 Task: Add an event with the title Casual Performance Evaluation, date '2024/05/02', time 7:00 AM to 9:00 AM, logged in from the account softage.10@softage.netand send the event invitation to softage.3@softage.net and softage.4@softage.net. Set a reminder for the event 1 hour before
Action: Mouse moved to (84, 123)
Screenshot: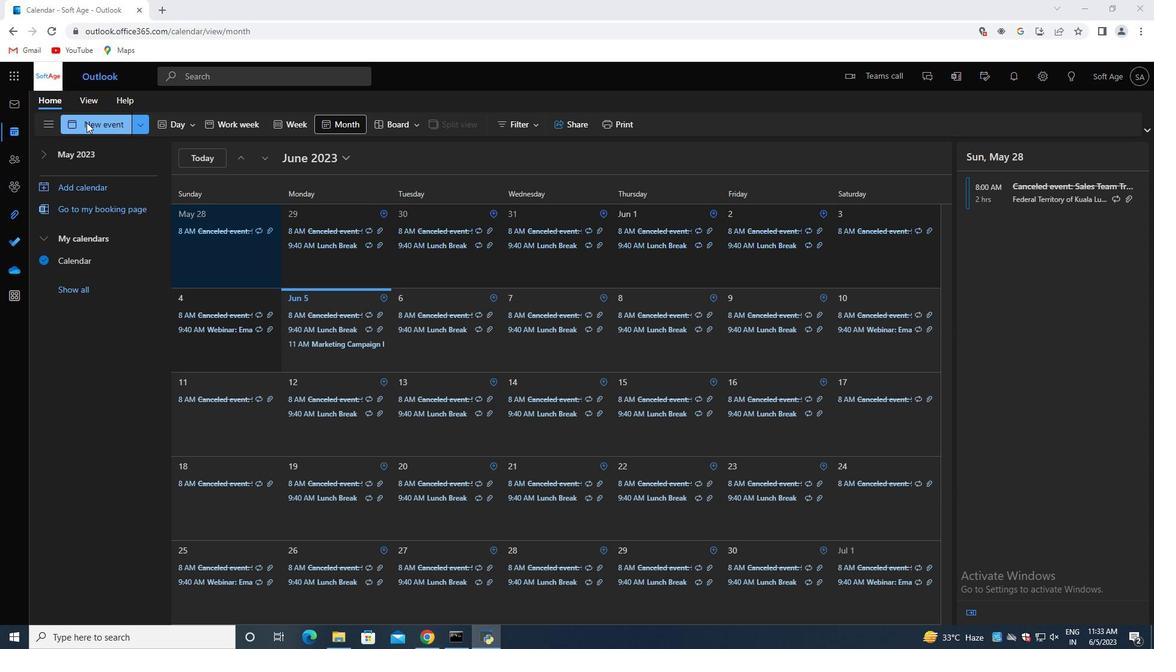 
Action: Mouse pressed left at (84, 123)
Screenshot: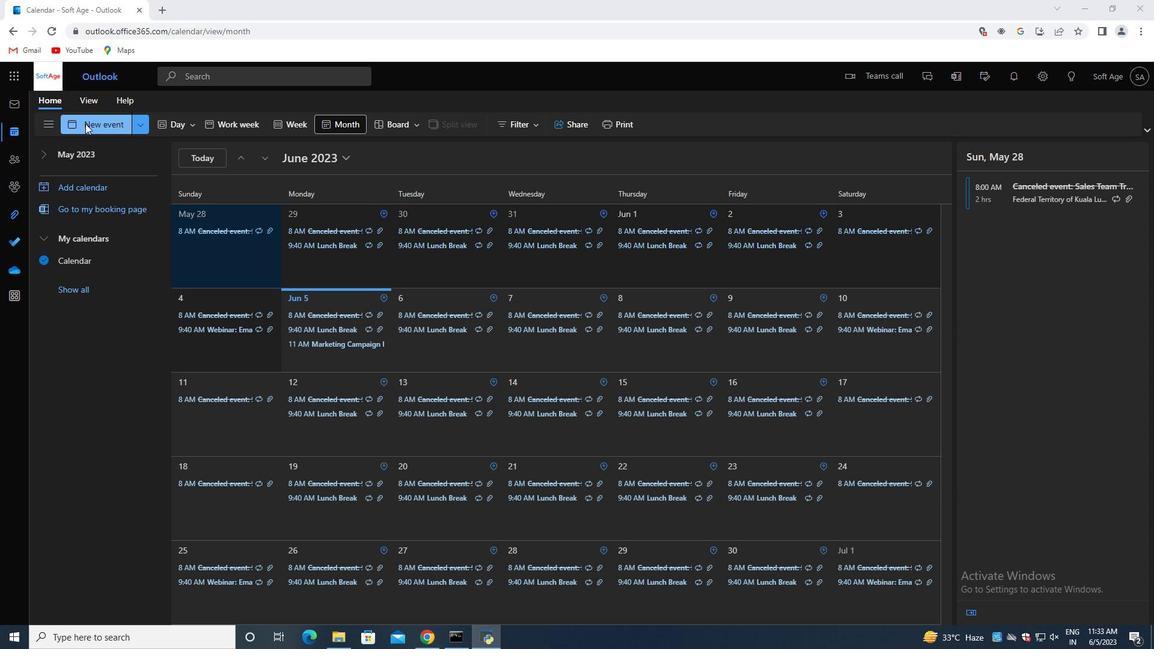 
Action: Mouse moved to (315, 197)
Screenshot: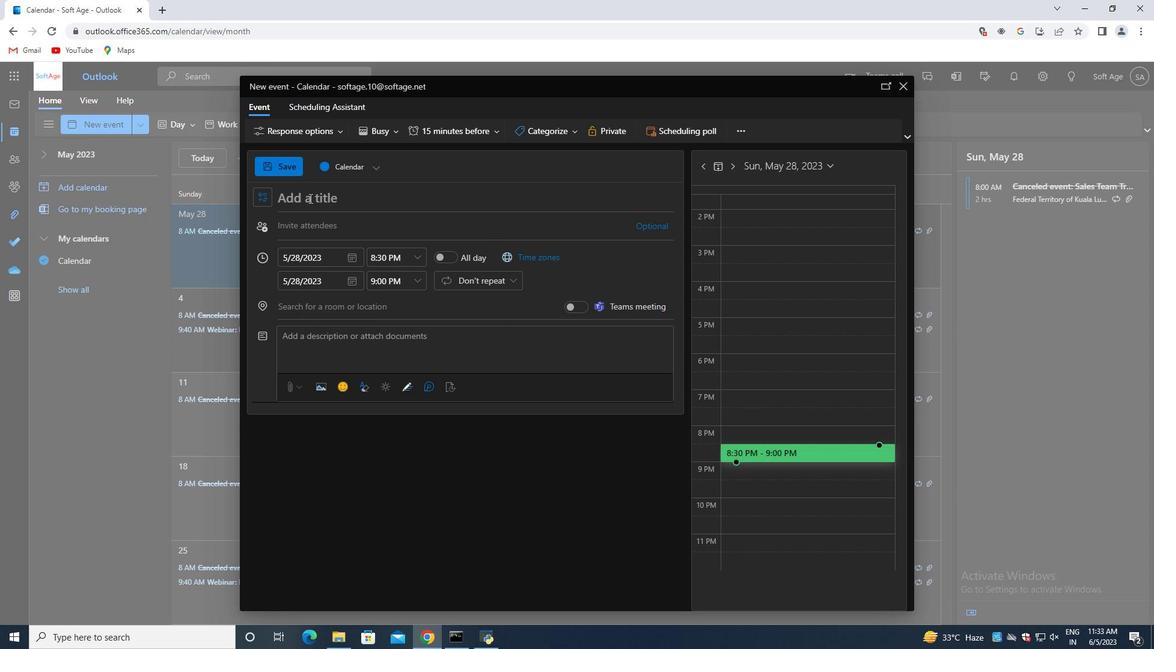 
Action: Mouse pressed left at (315, 197)
Screenshot: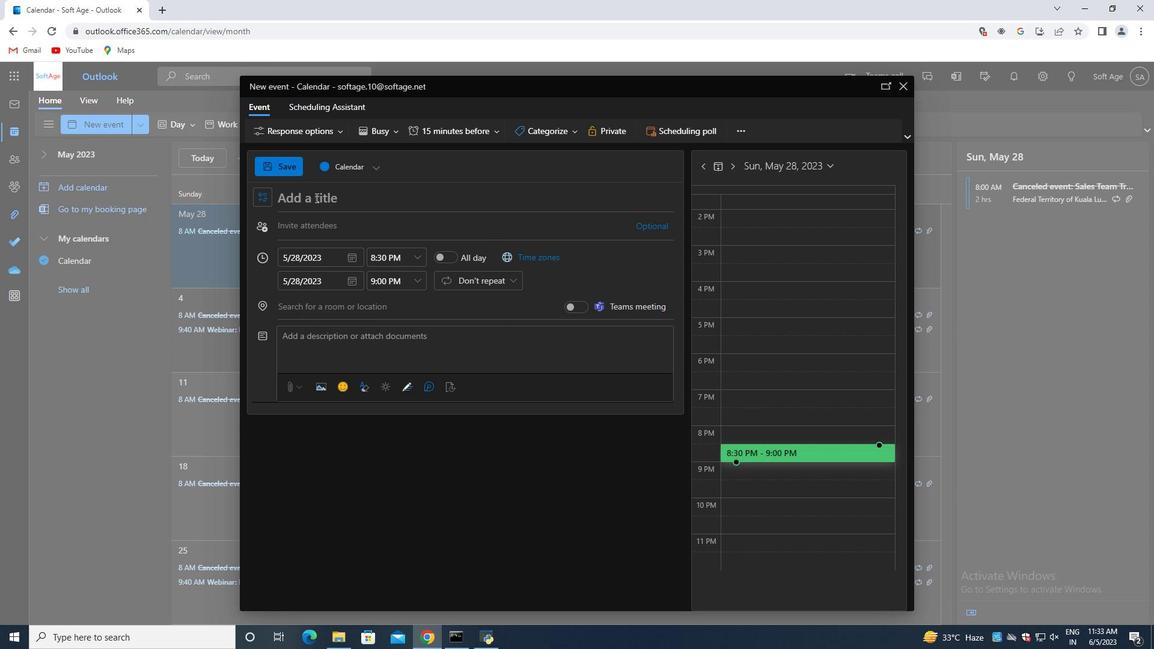 
Action: Key pressed <Key.shift>Casual<Key.space><Key.shift>Performance<Key.space><Key.shift>Evaluation
Screenshot: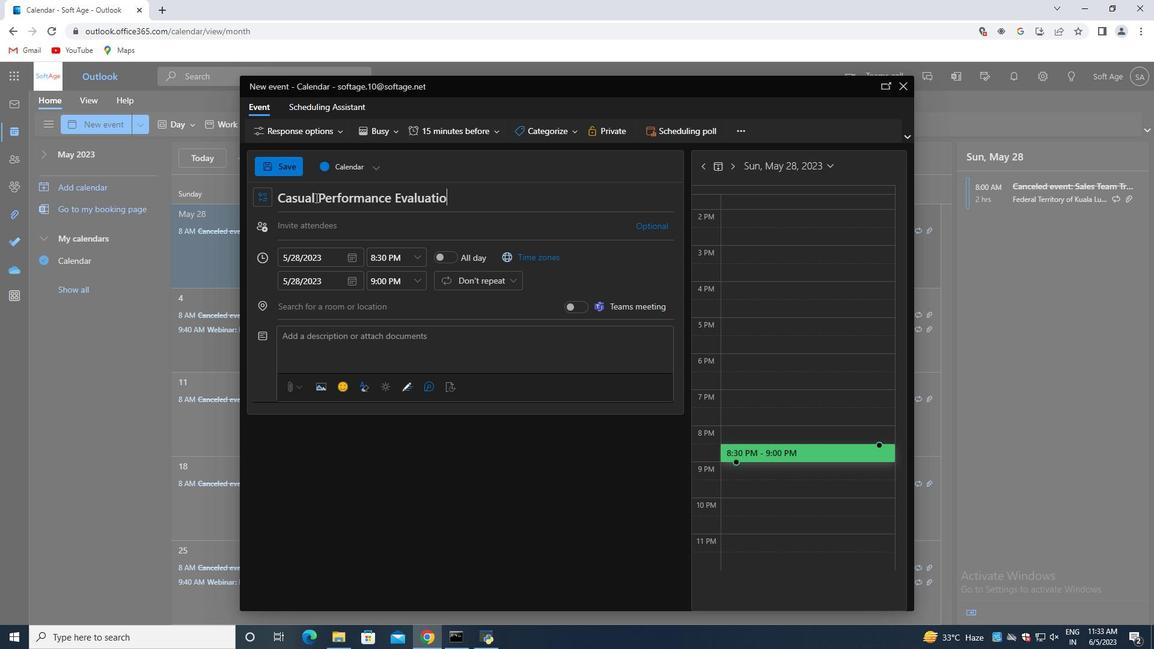 
Action: Mouse moved to (352, 259)
Screenshot: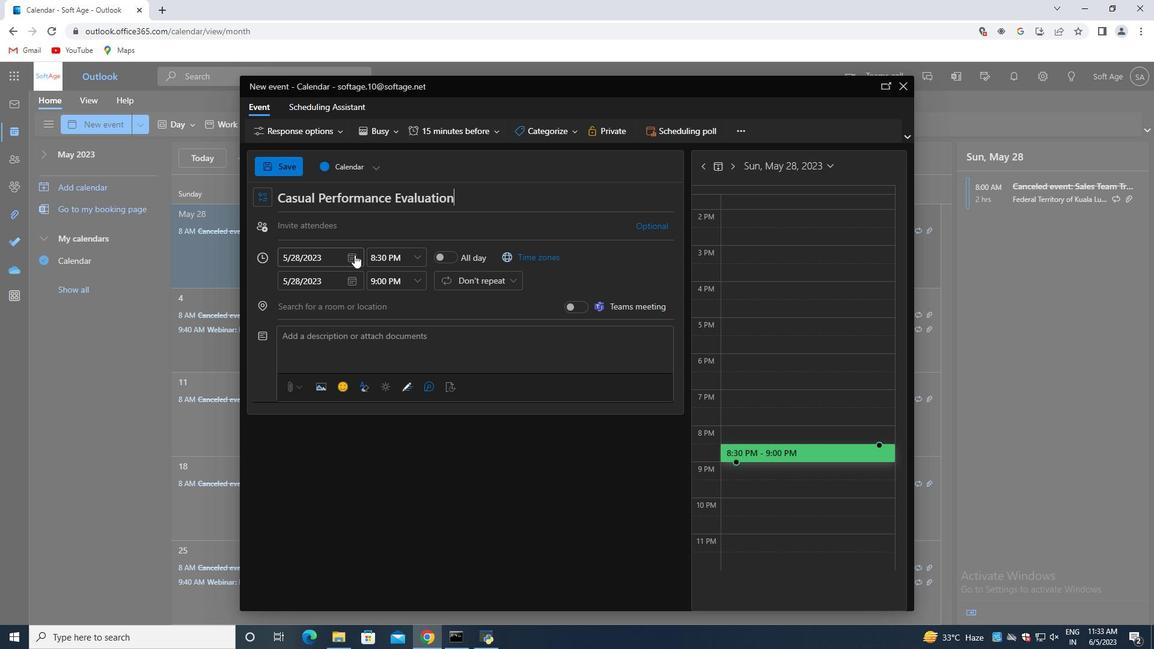 
Action: Mouse pressed left at (352, 259)
Screenshot: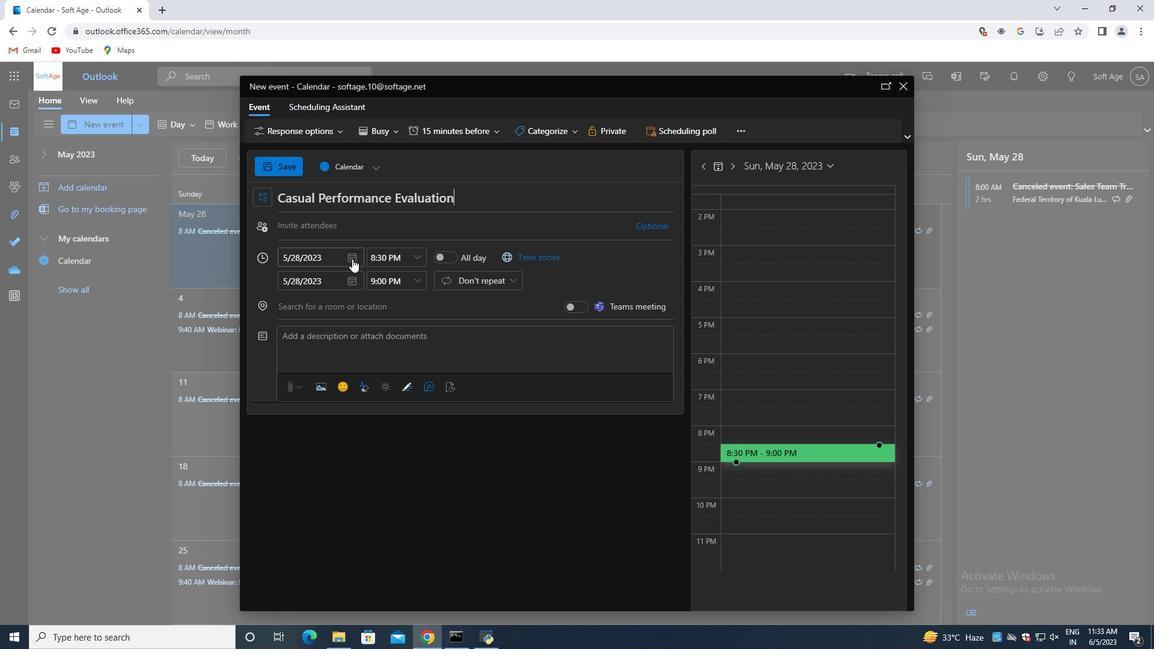 
Action: Mouse moved to (393, 280)
Screenshot: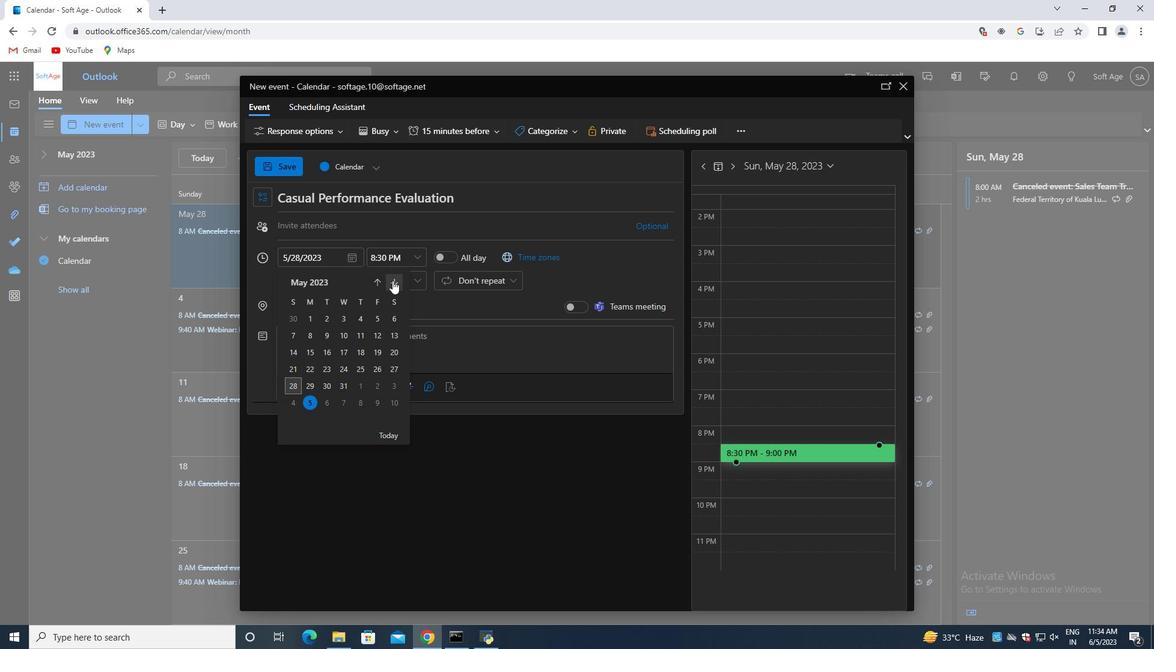 
Action: Mouse pressed left at (393, 280)
Screenshot: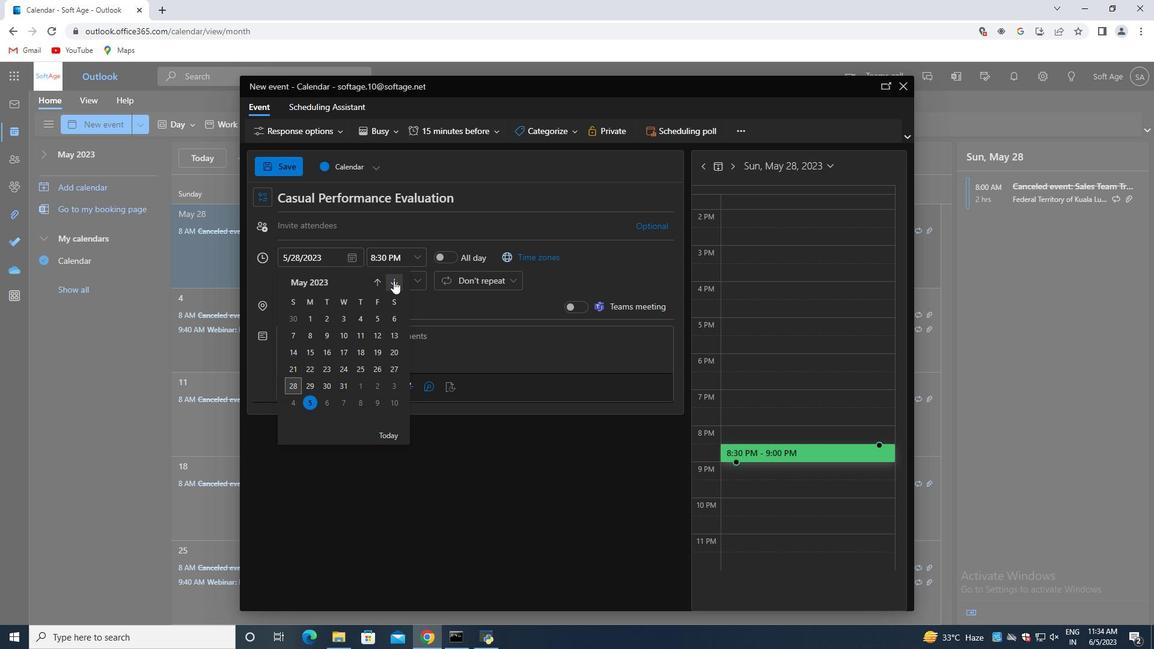 
Action: Mouse moved to (393, 279)
Screenshot: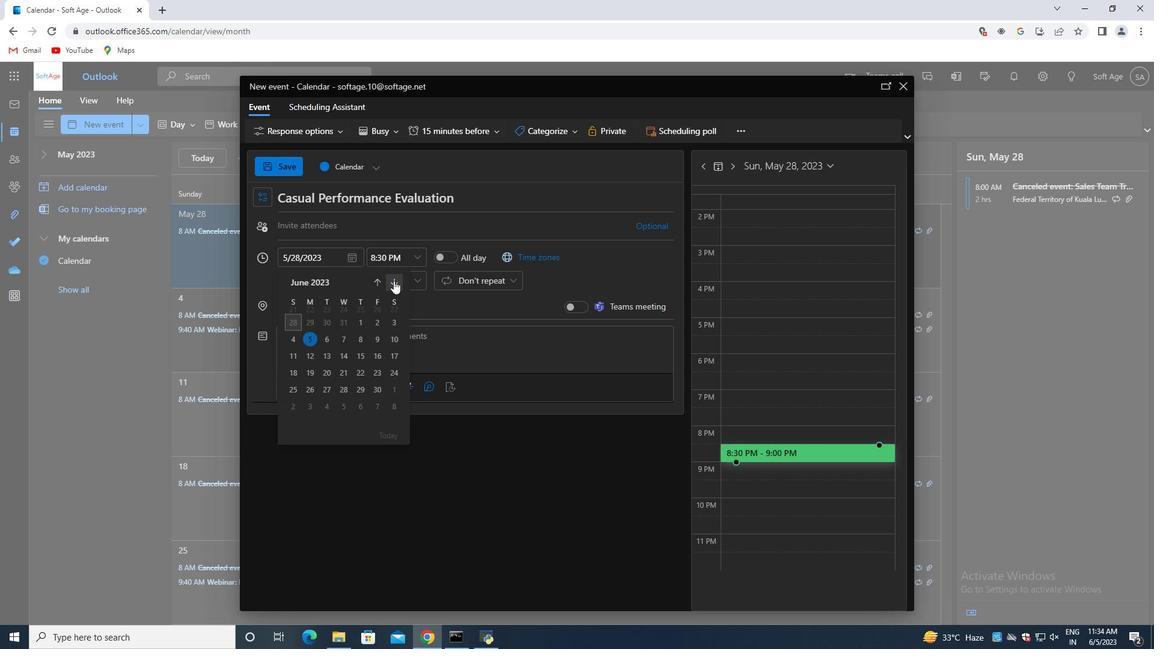 
Action: Mouse pressed left at (393, 279)
Screenshot: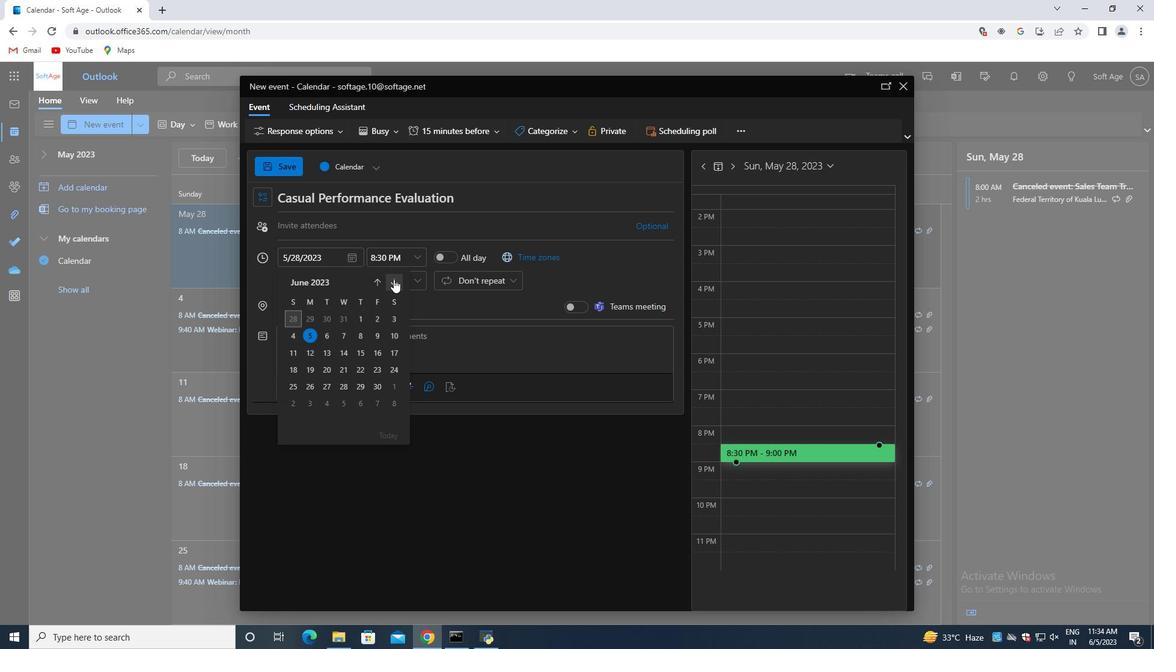 
Action: Mouse pressed left at (393, 279)
Screenshot: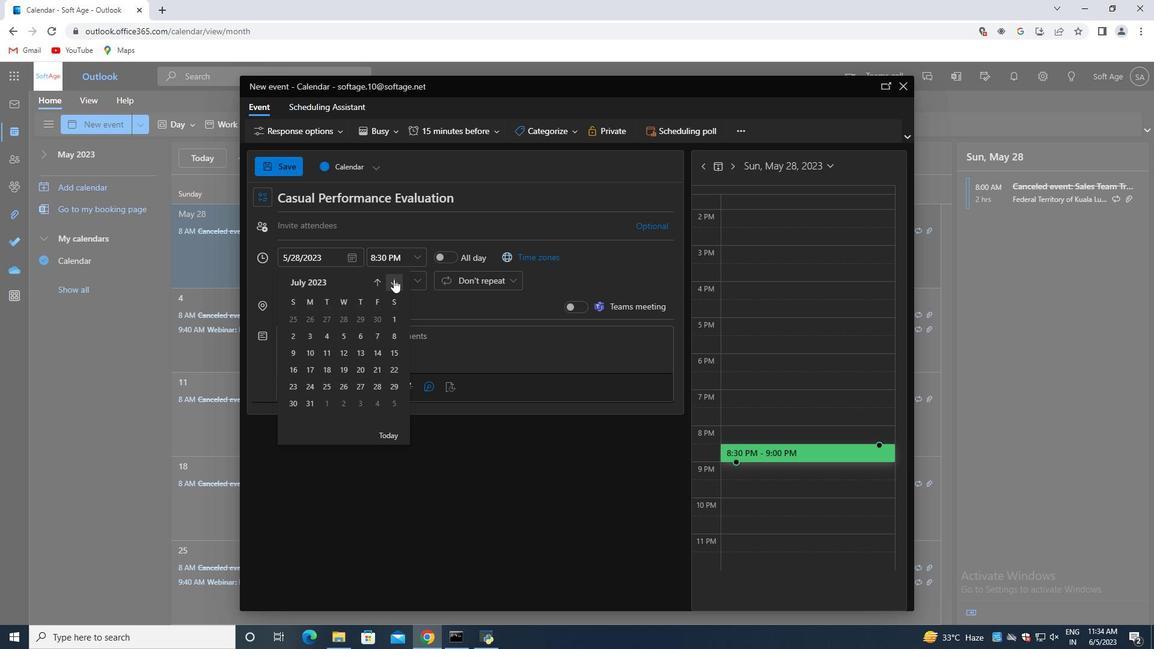 
Action: Mouse pressed left at (393, 279)
Screenshot: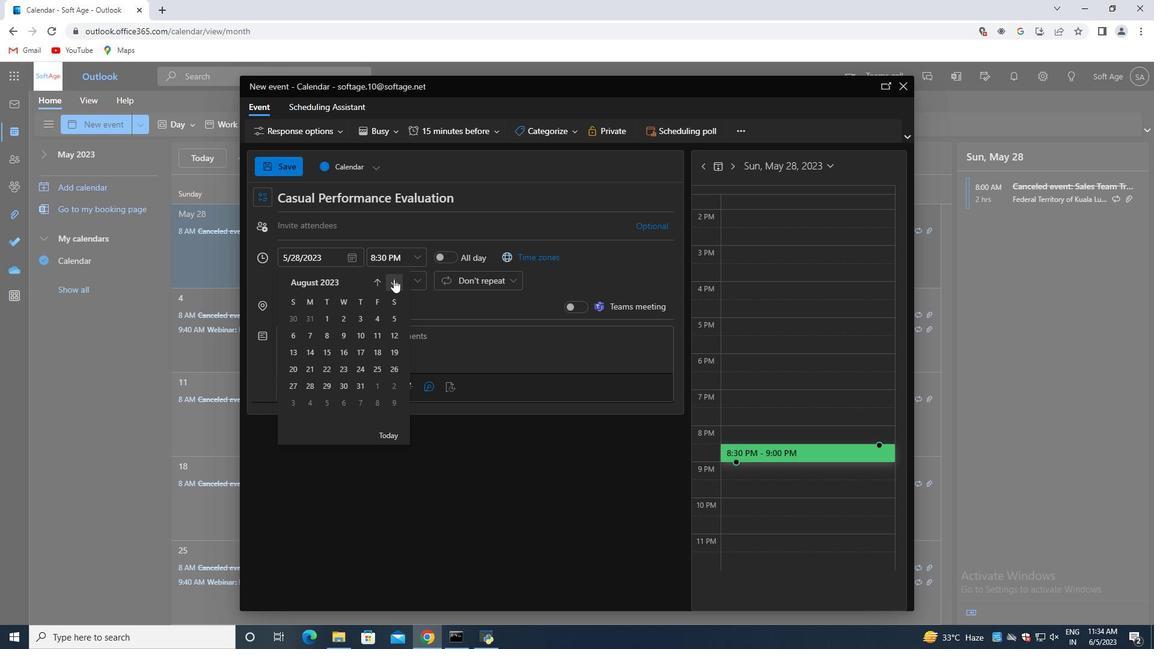
Action: Mouse pressed left at (393, 279)
Screenshot: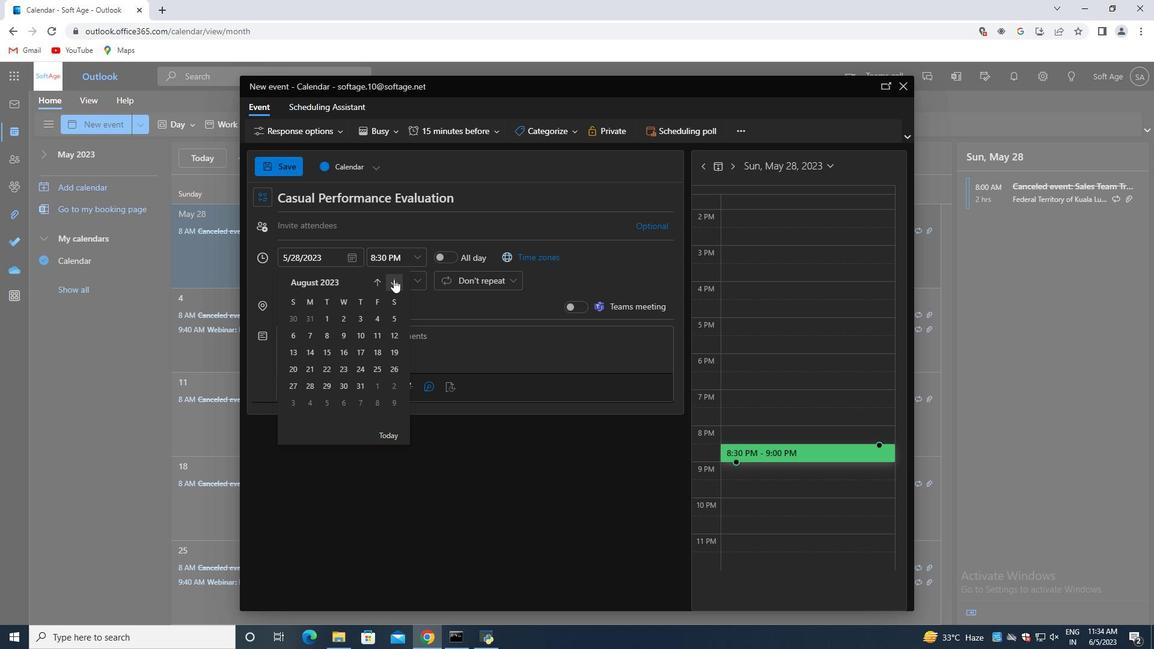 
Action: Mouse pressed left at (393, 279)
Screenshot: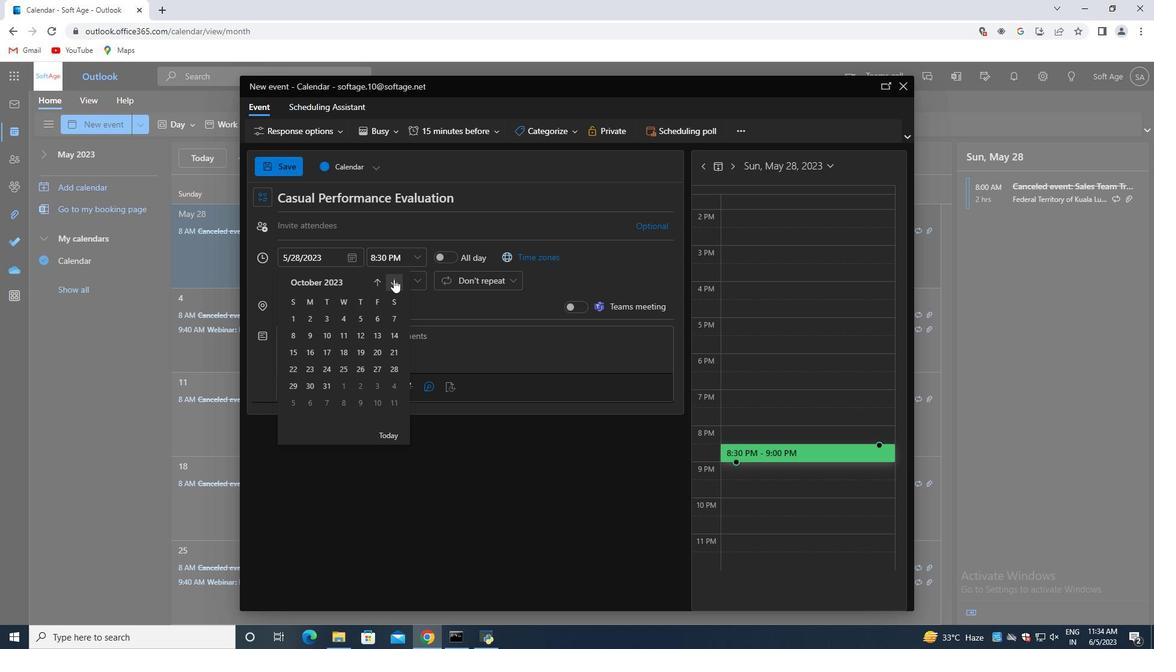 
Action: Mouse pressed left at (393, 279)
Screenshot: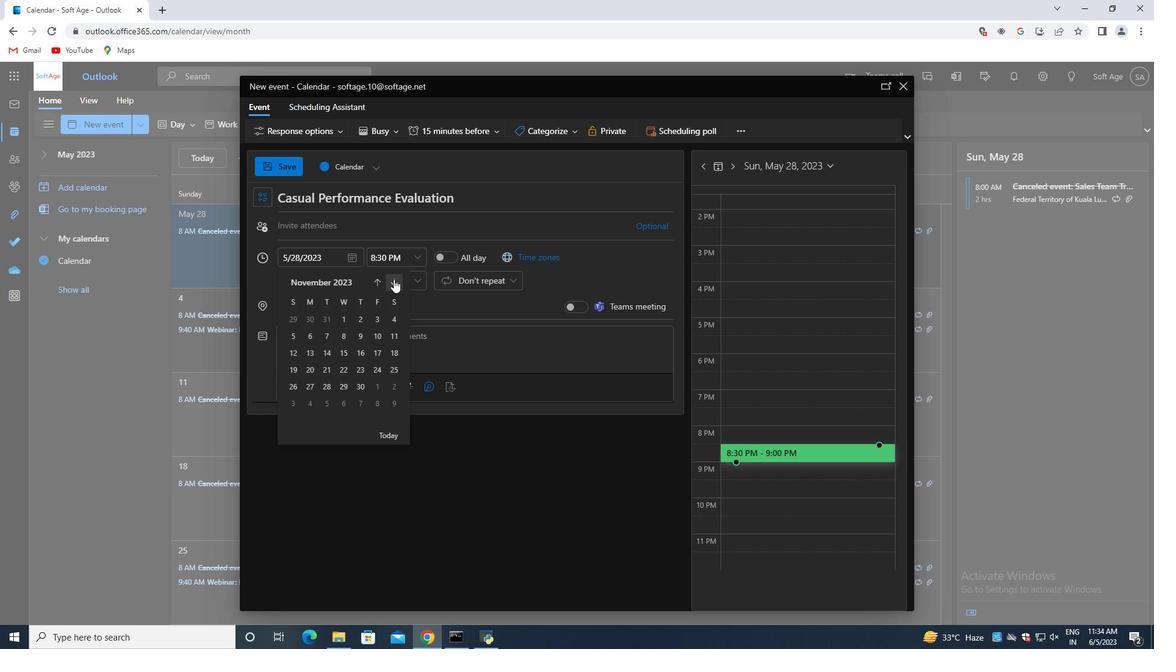 
Action: Mouse pressed left at (393, 279)
Screenshot: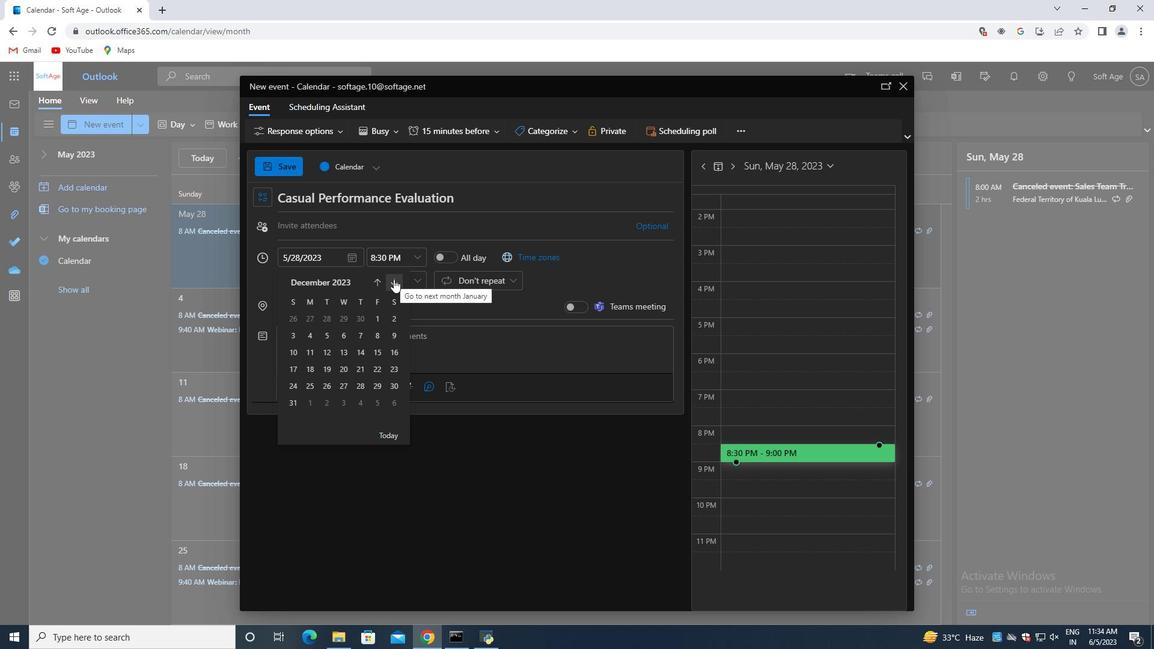 
Action: Mouse pressed left at (393, 279)
Screenshot: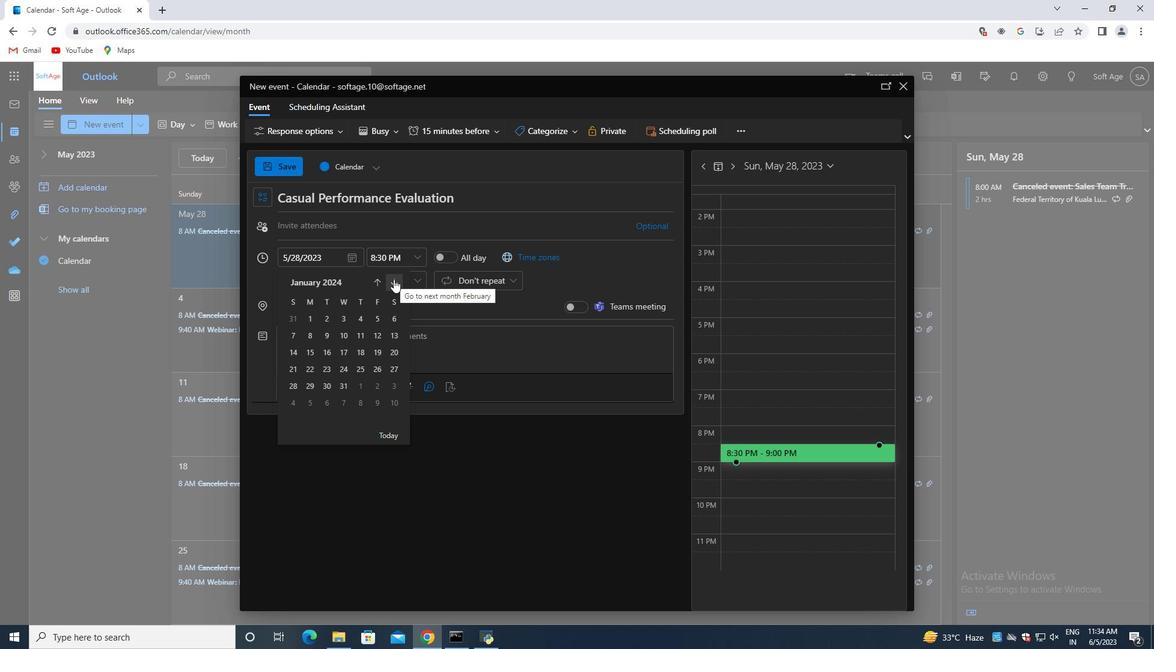 
Action: Mouse pressed left at (393, 279)
Screenshot: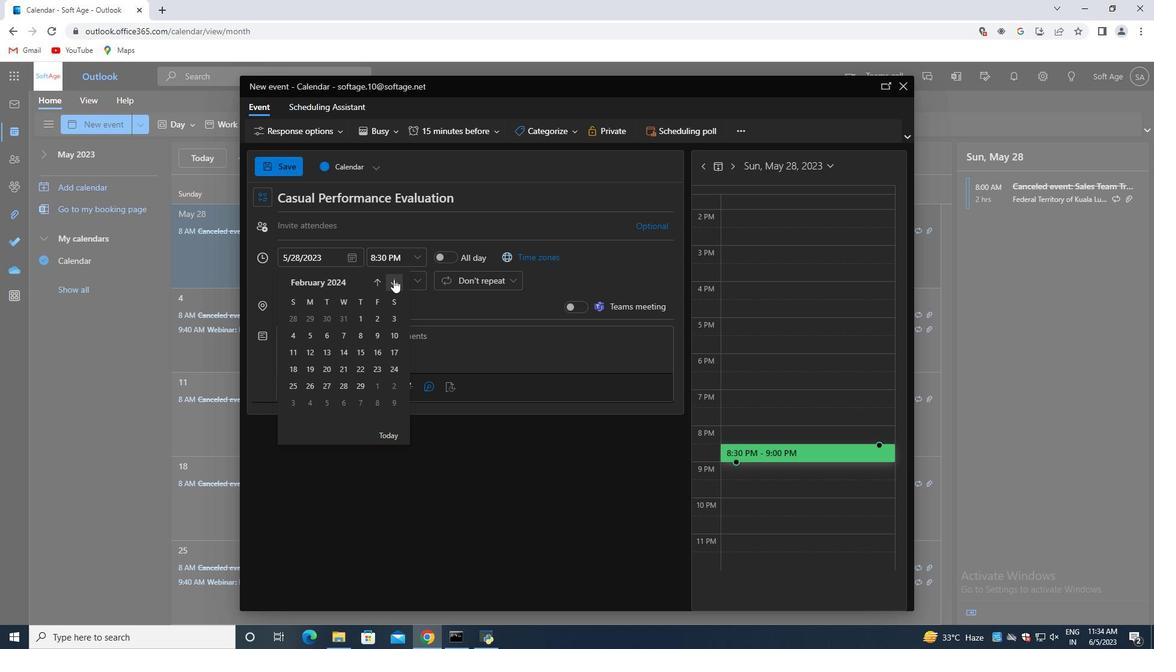 
Action: Mouse pressed left at (393, 279)
Screenshot: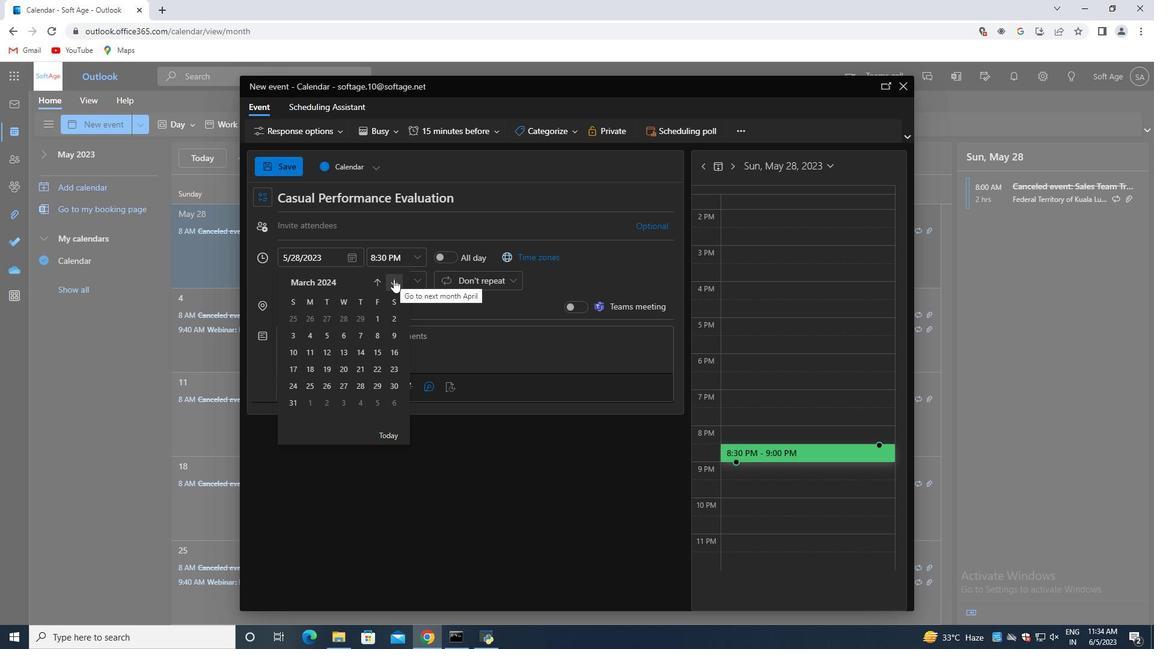 
Action: Mouse pressed left at (393, 279)
Screenshot: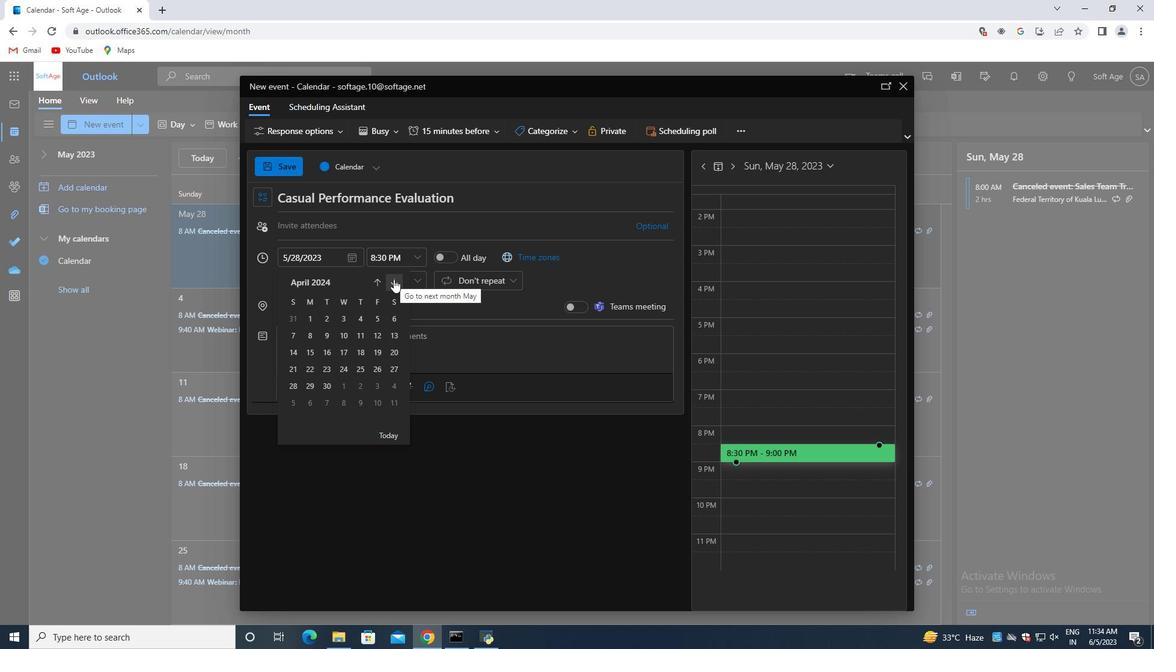 
Action: Mouse moved to (362, 318)
Screenshot: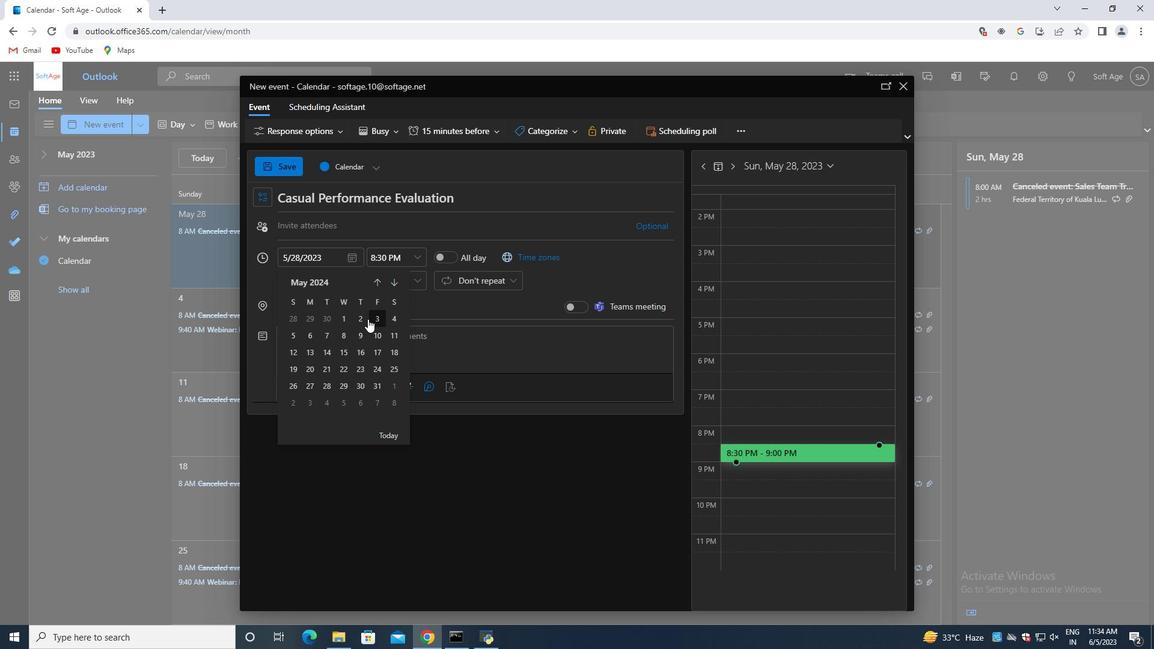 
Action: Mouse pressed left at (362, 318)
Screenshot: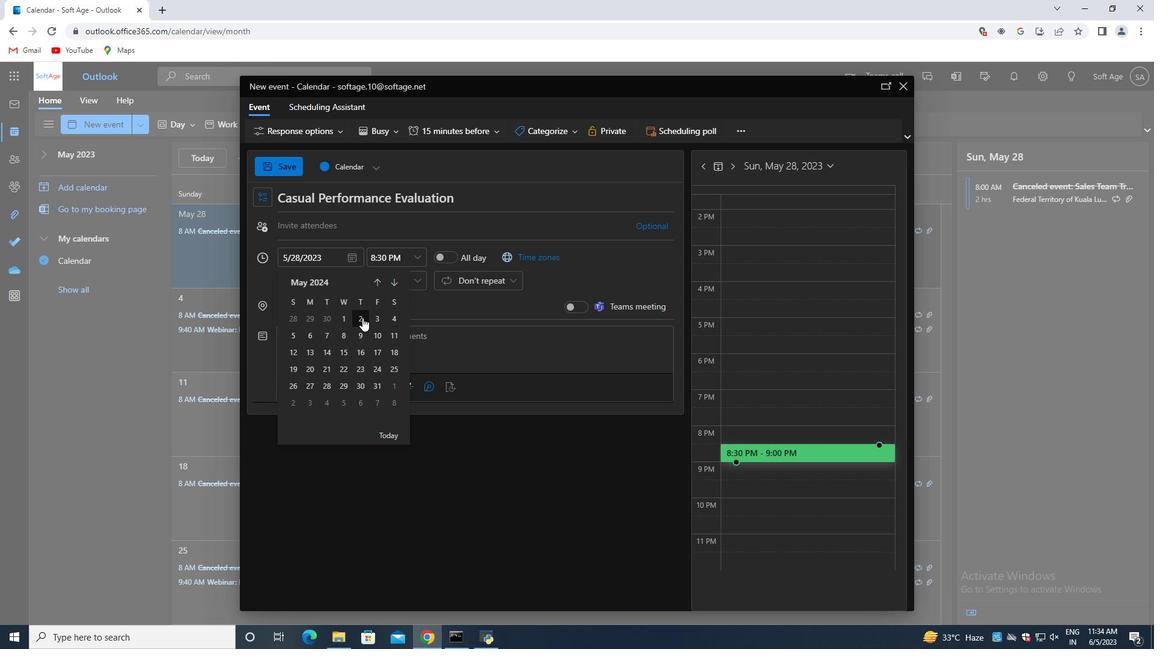 
Action: Mouse moved to (416, 256)
Screenshot: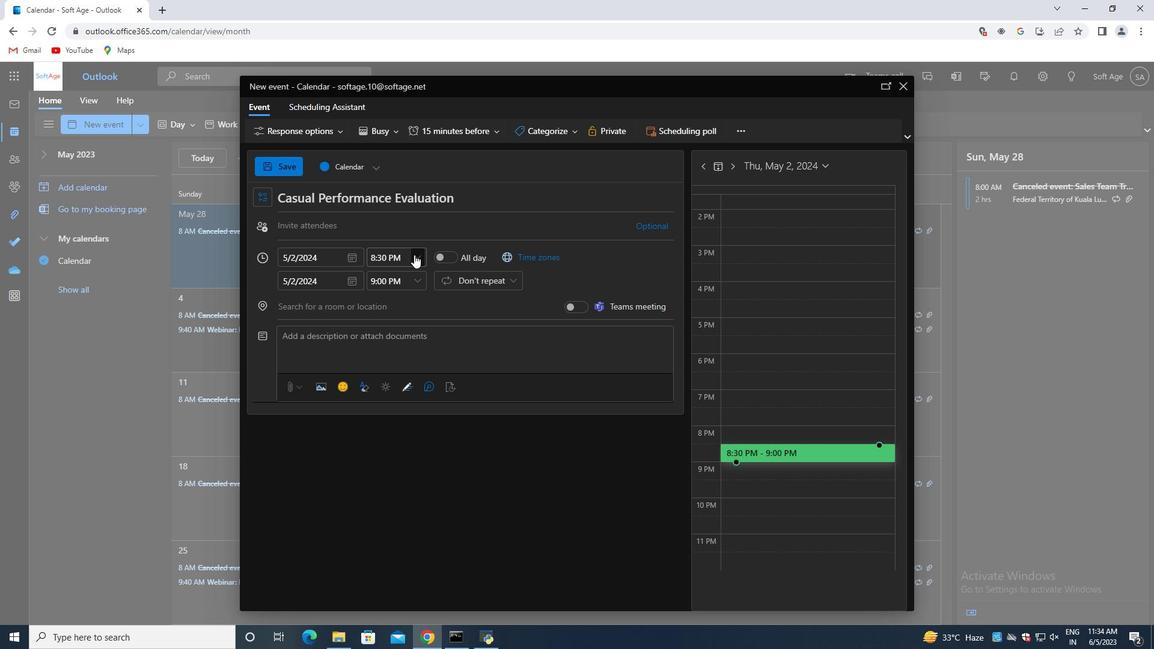 
Action: Mouse pressed left at (416, 256)
Screenshot: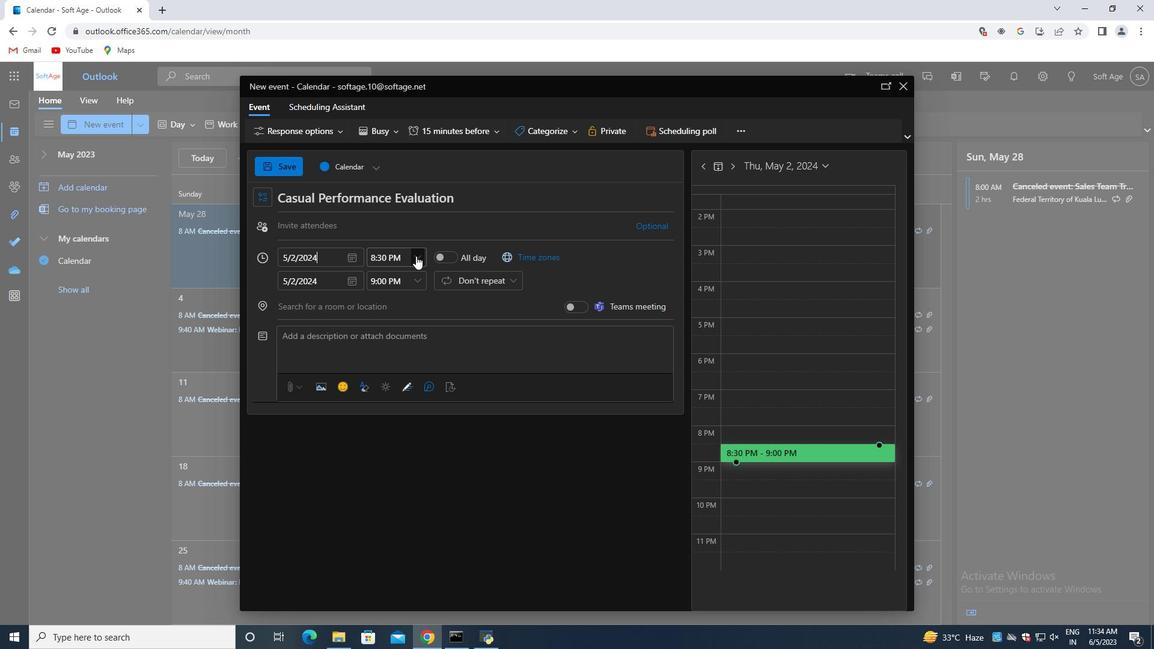 
Action: Mouse moved to (407, 304)
Screenshot: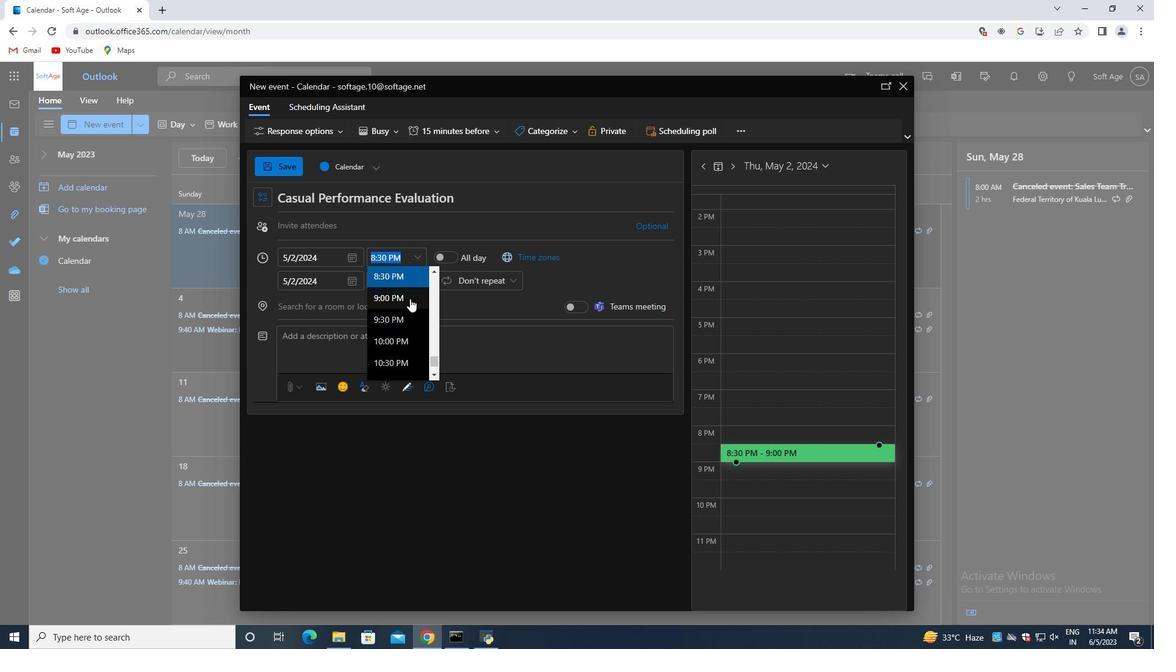 
Action: Mouse scrolled (407, 305) with delta (0, 0)
Screenshot: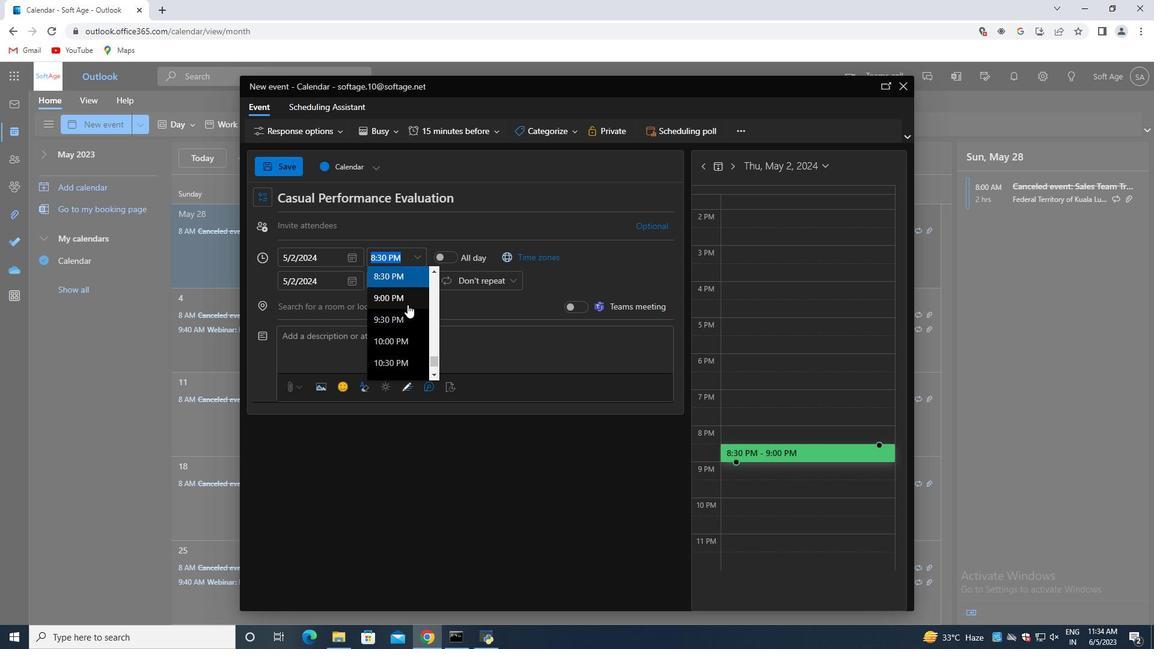 
Action: Mouse scrolled (407, 305) with delta (0, 0)
Screenshot: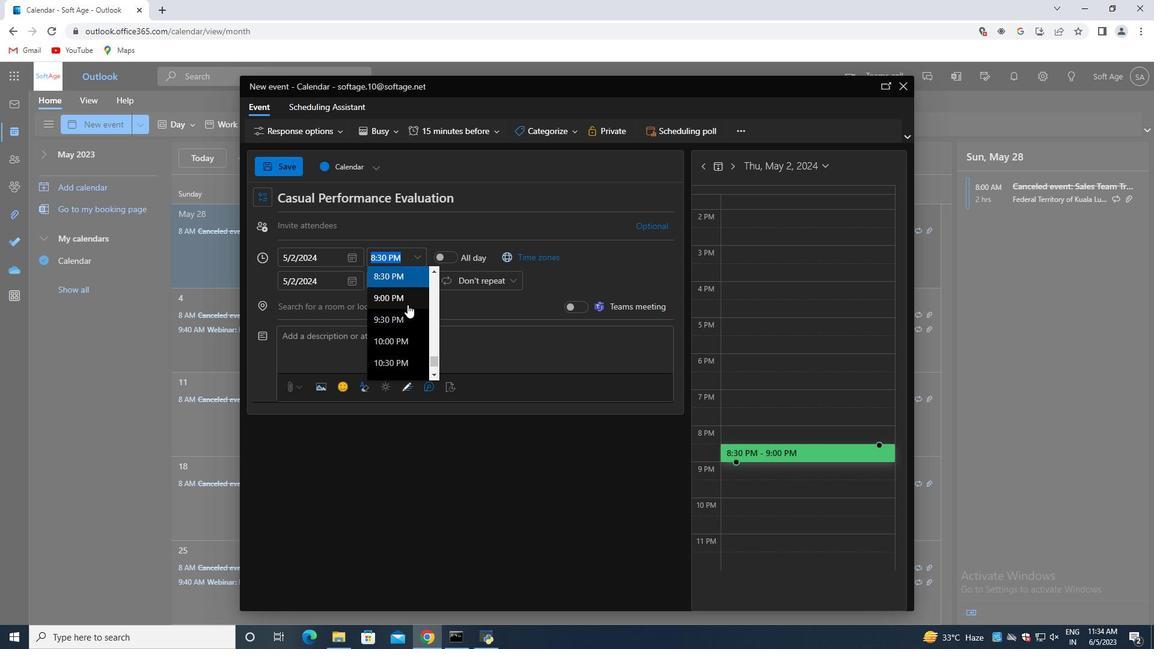 
Action: Mouse scrolled (407, 305) with delta (0, 0)
Screenshot: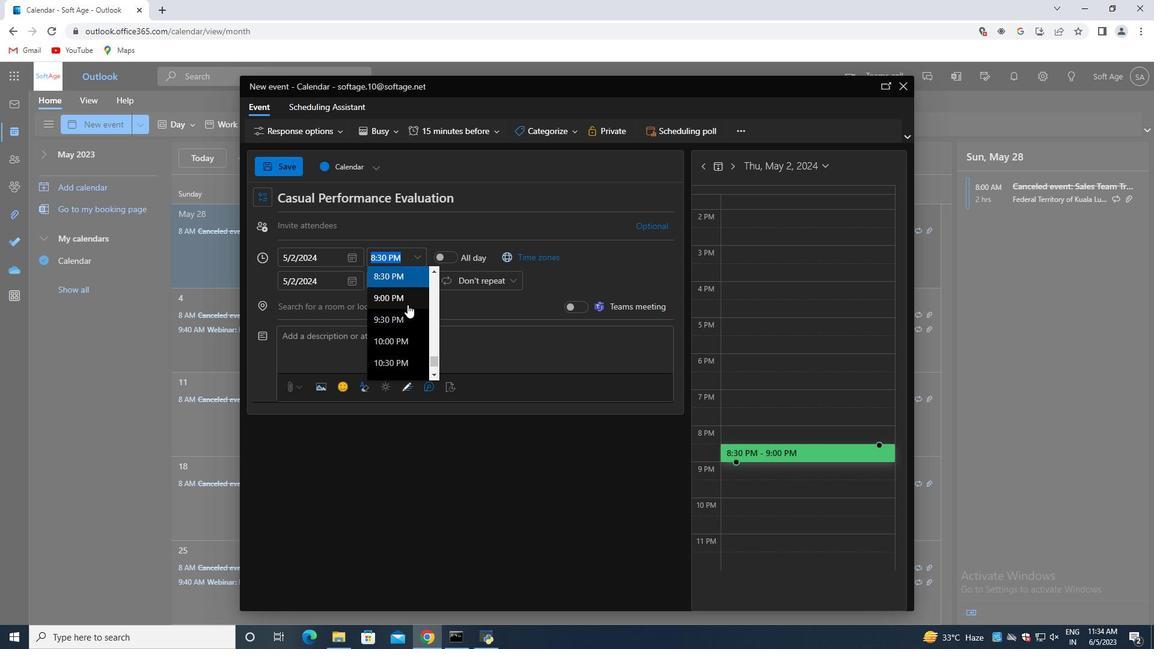 
Action: Mouse scrolled (407, 305) with delta (0, 0)
Screenshot: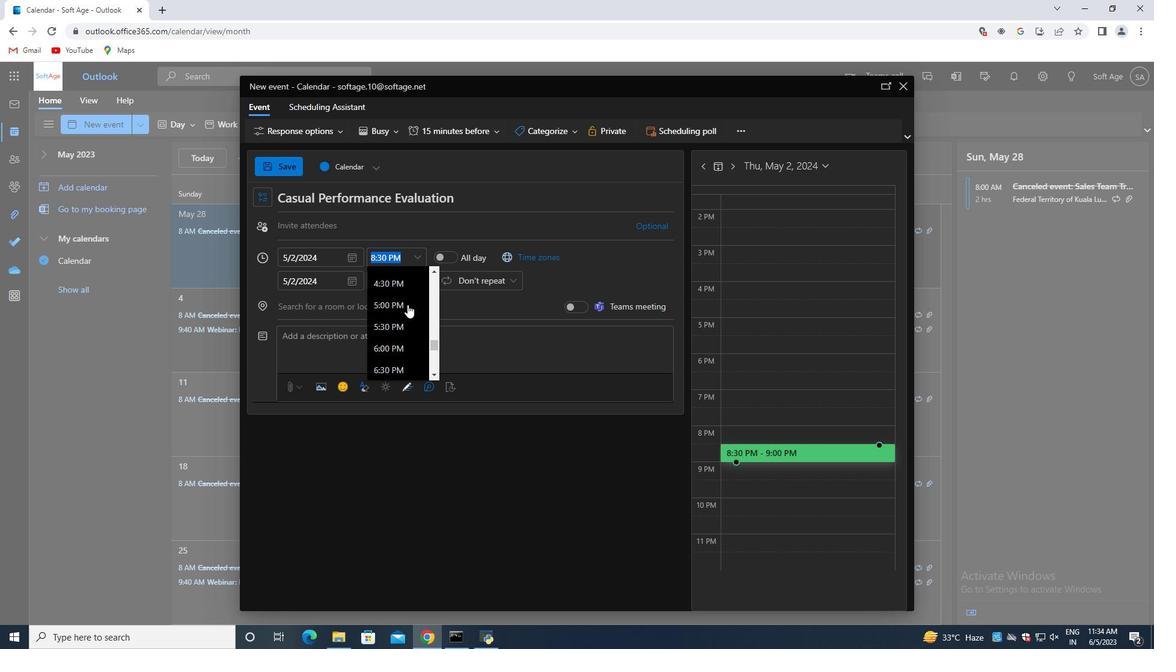 
Action: Mouse scrolled (407, 305) with delta (0, 0)
Screenshot: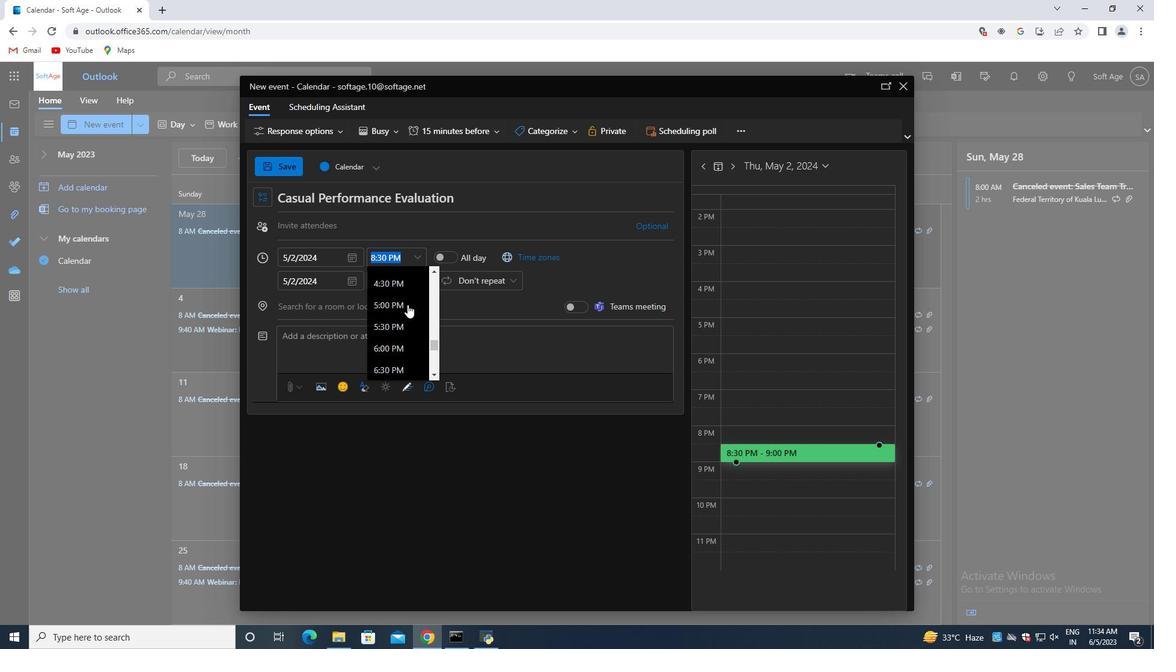 
Action: Mouse scrolled (407, 305) with delta (0, 0)
Screenshot: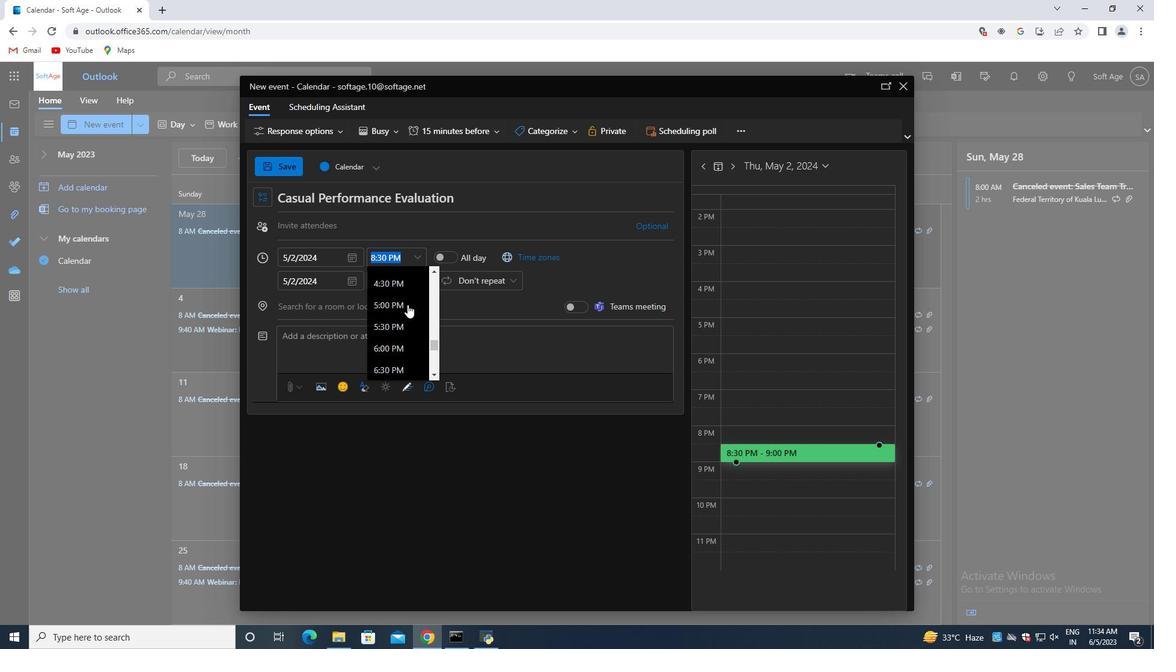 
Action: Mouse scrolled (407, 305) with delta (0, 0)
Screenshot: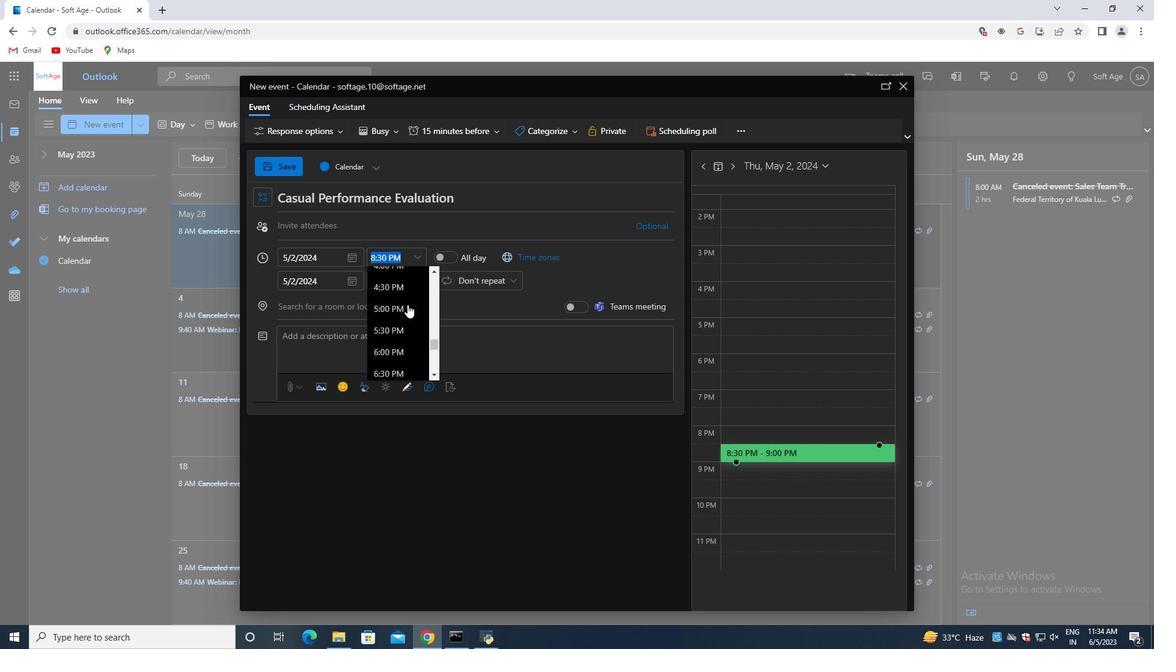 
Action: Mouse scrolled (407, 305) with delta (0, 0)
Screenshot: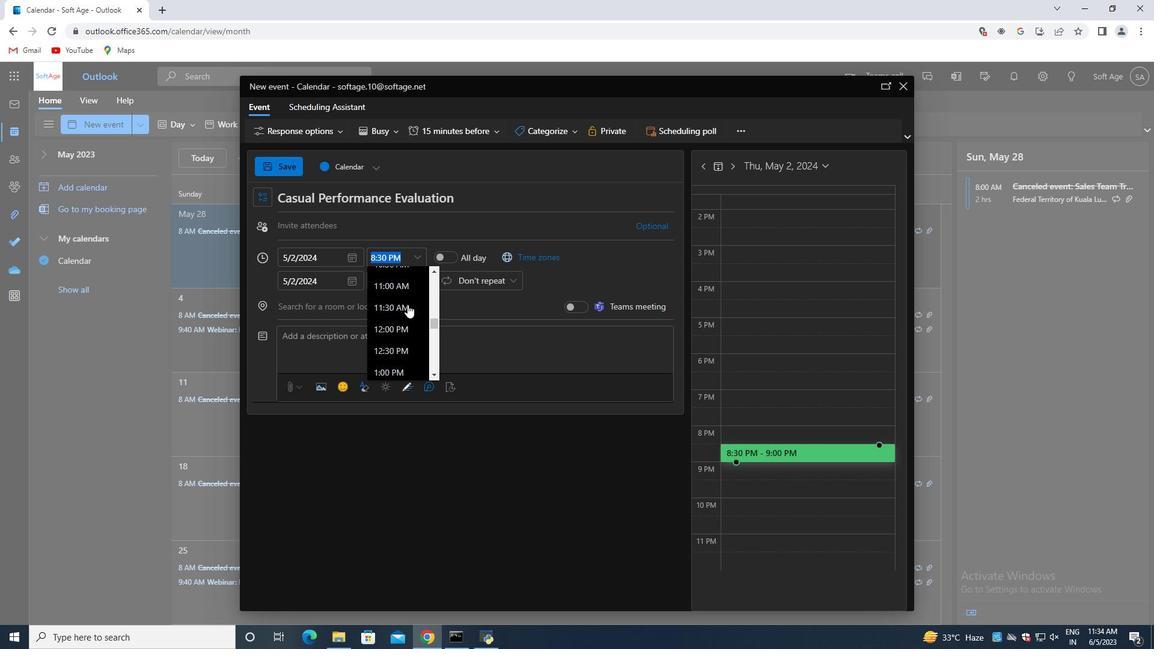 
Action: Mouse scrolled (407, 305) with delta (0, 0)
Screenshot: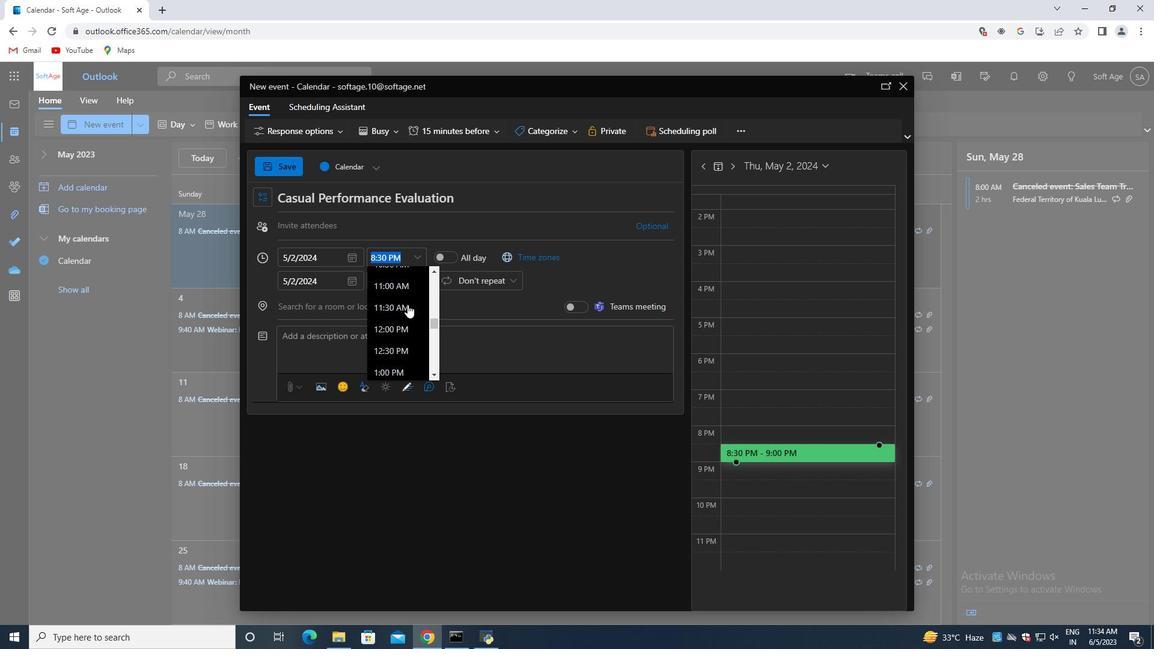 
Action: Mouse moved to (403, 298)
Screenshot: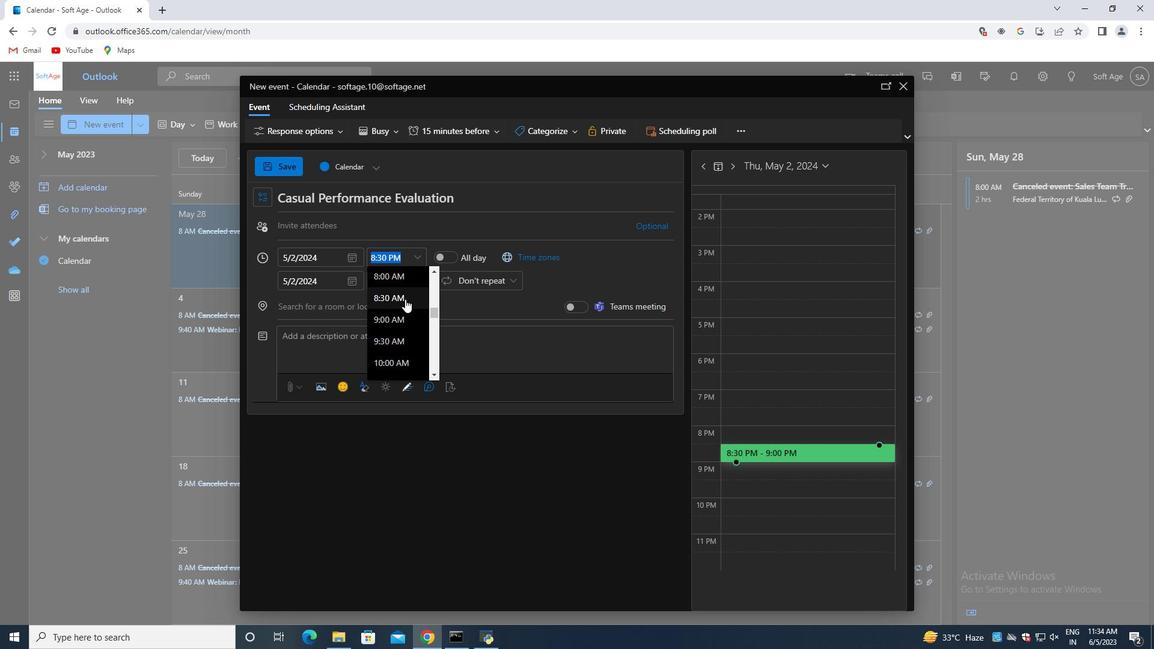
Action: Mouse scrolled (403, 299) with delta (0, 0)
Screenshot: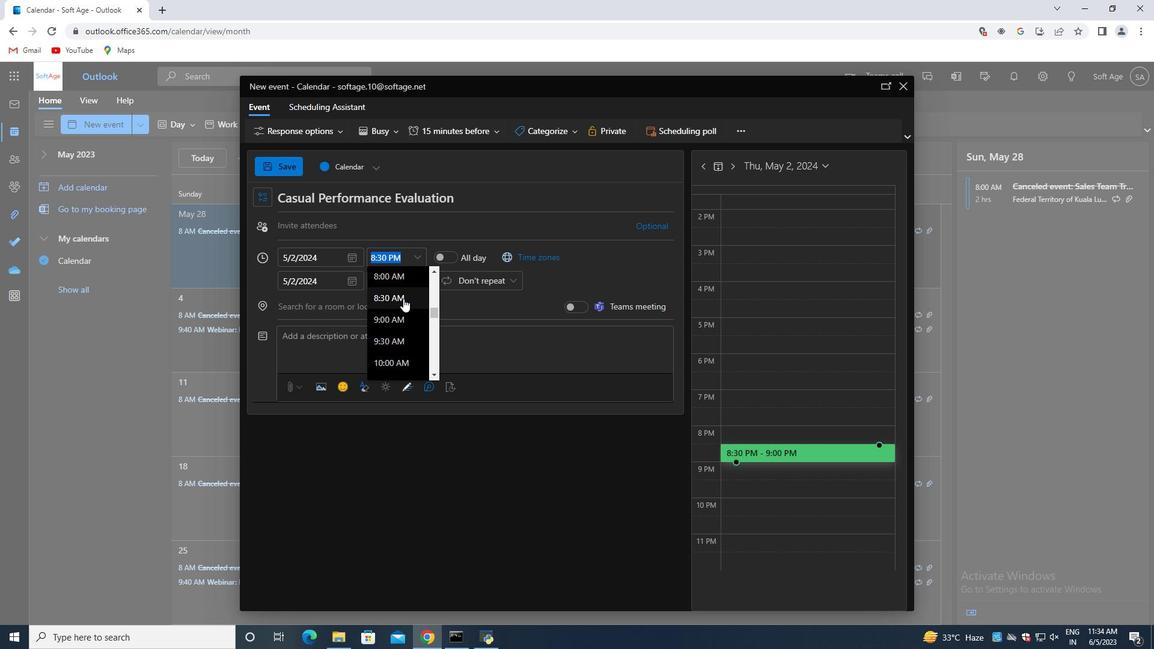 
Action: Mouse moved to (397, 293)
Screenshot: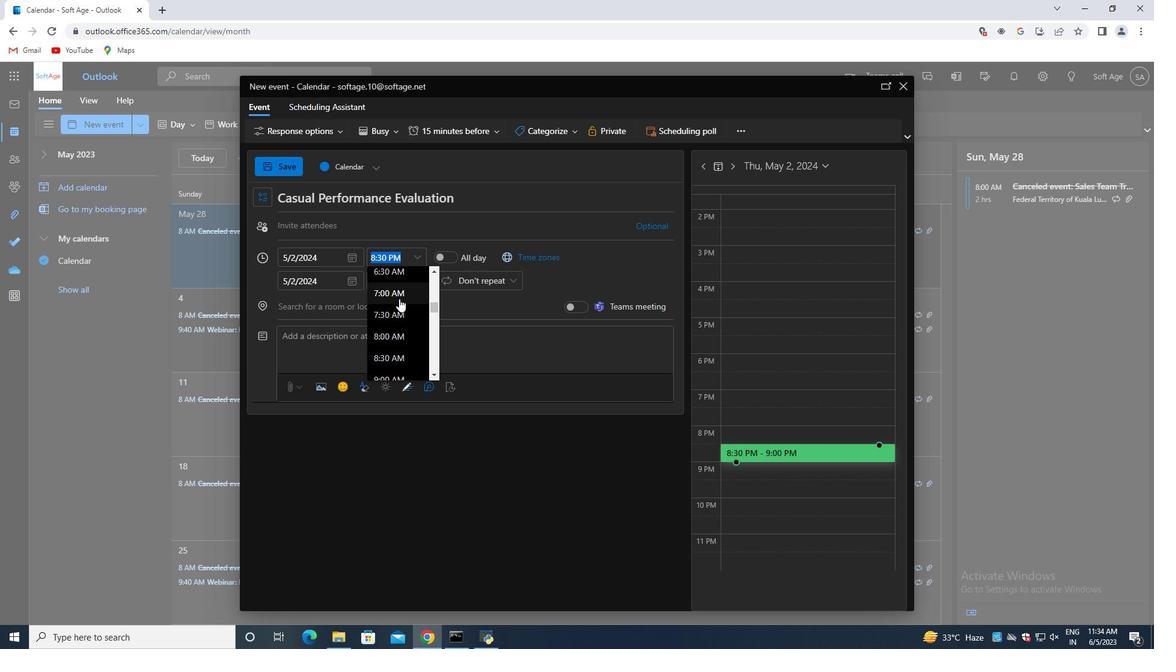 
Action: Mouse pressed left at (397, 293)
Screenshot: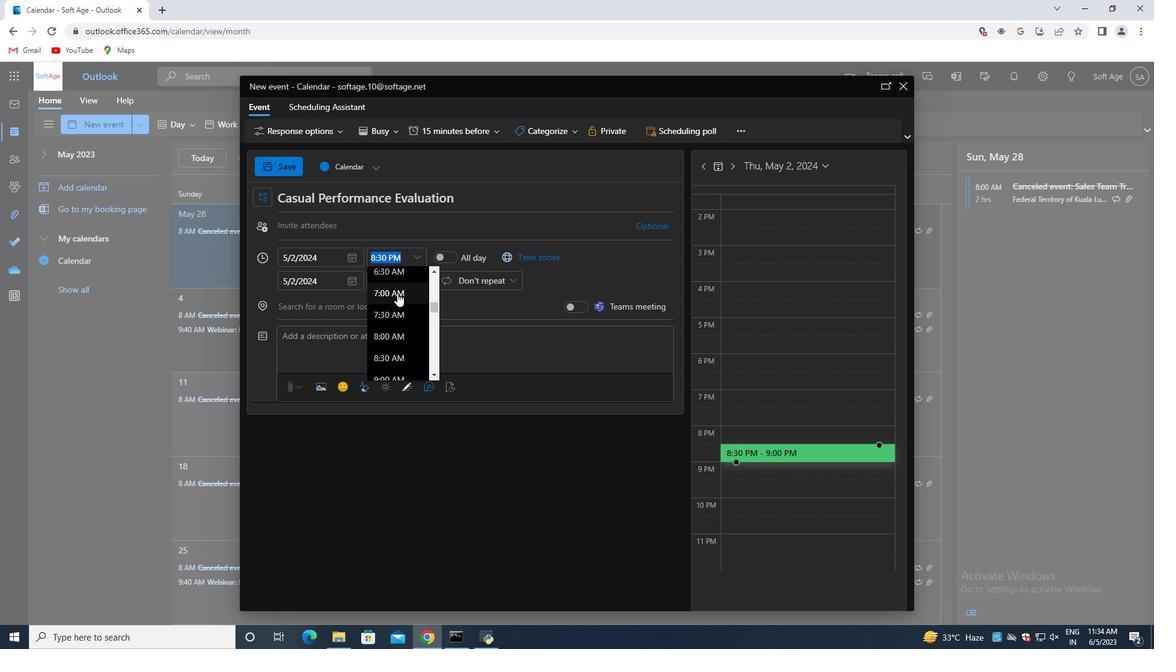 
Action: Mouse moved to (414, 281)
Screenshot: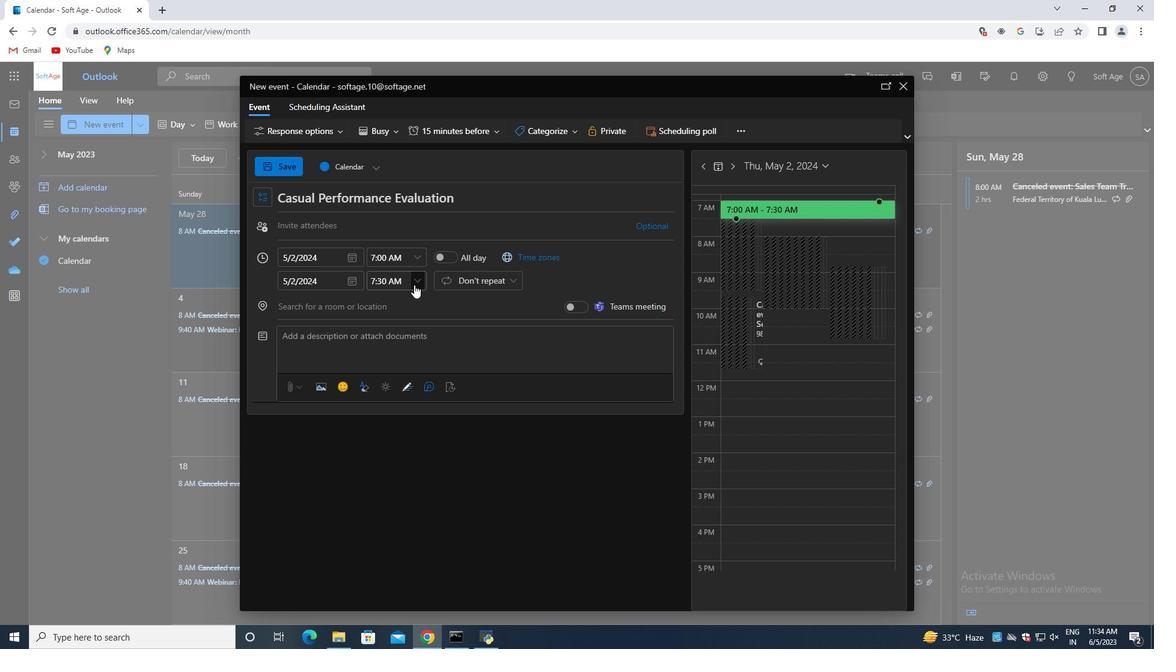 
Action: Mouse pressed left at (414, 281)
Screenshot: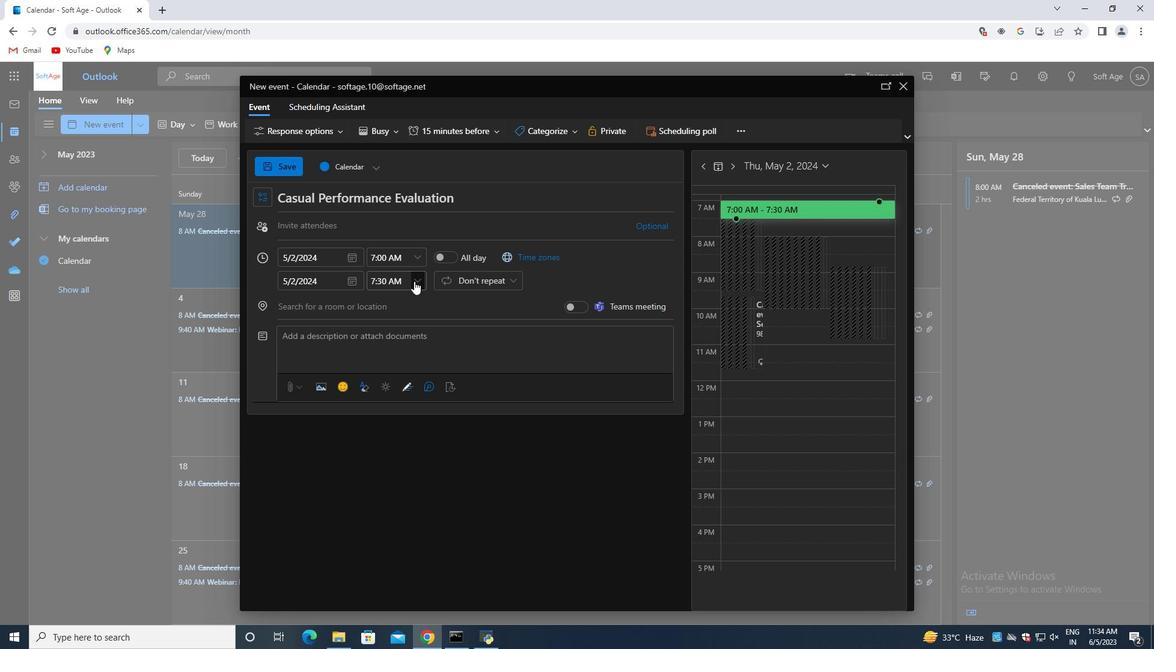 
Action: Mouse moved to (396, 361)
Screenshot: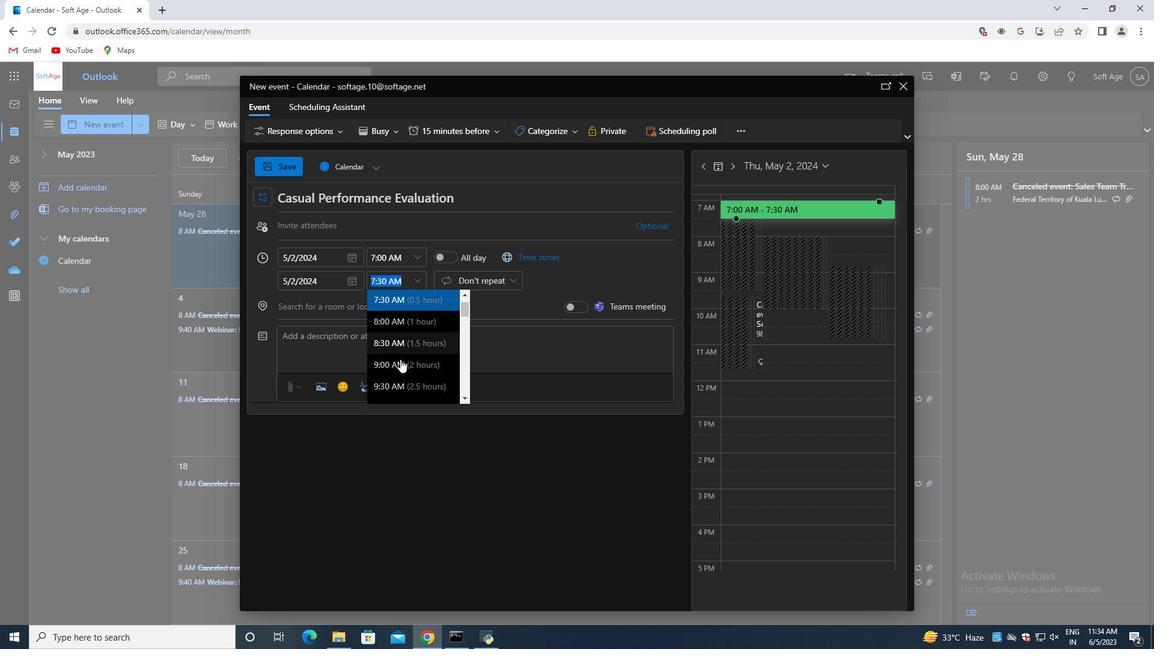 
Action: Mouse pressed left at (396, 361)
Screenshot: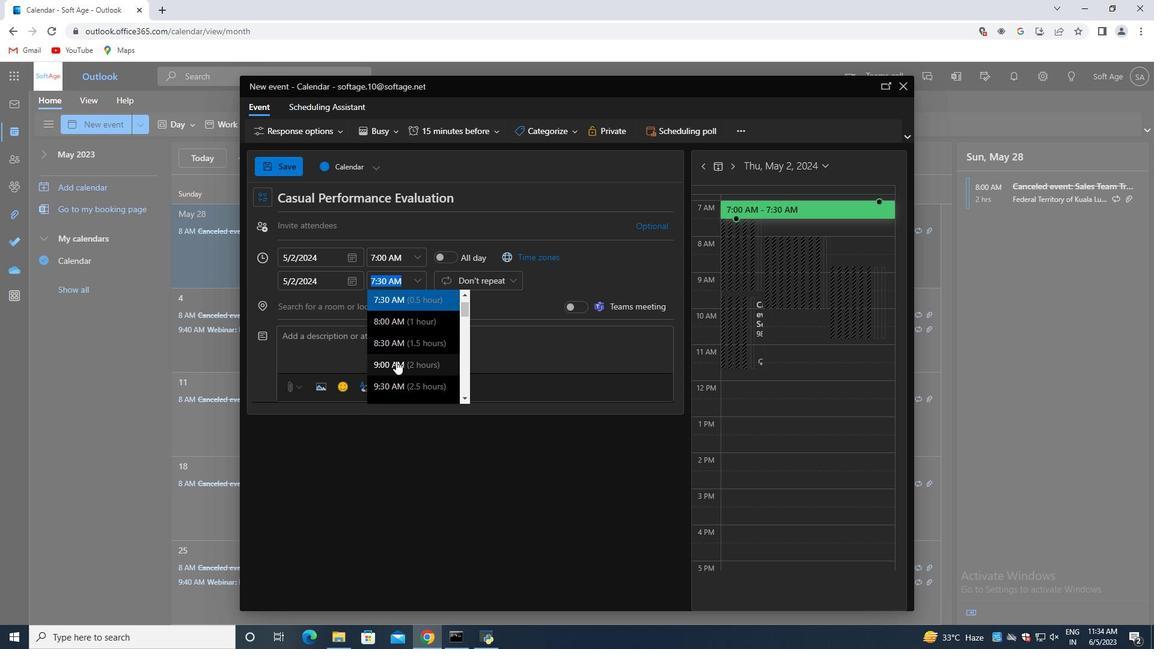 
Action: Mouse moved to (372, 223)
Screenshot: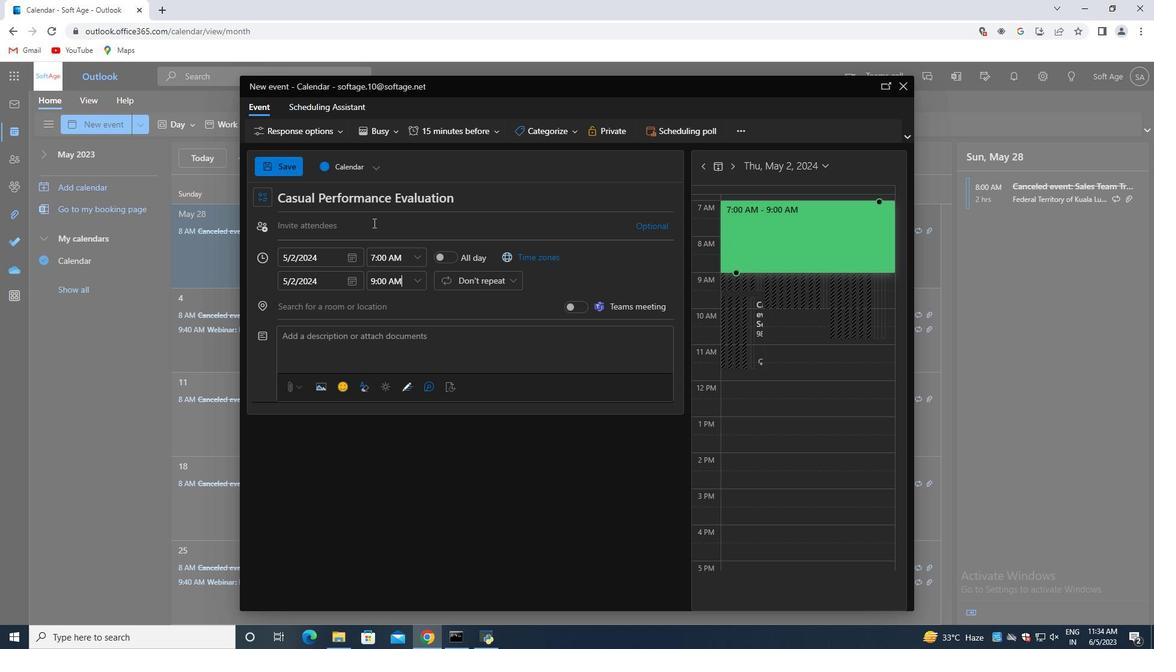 
Action: Mouse pressed left at (372, 223)
Screenshot: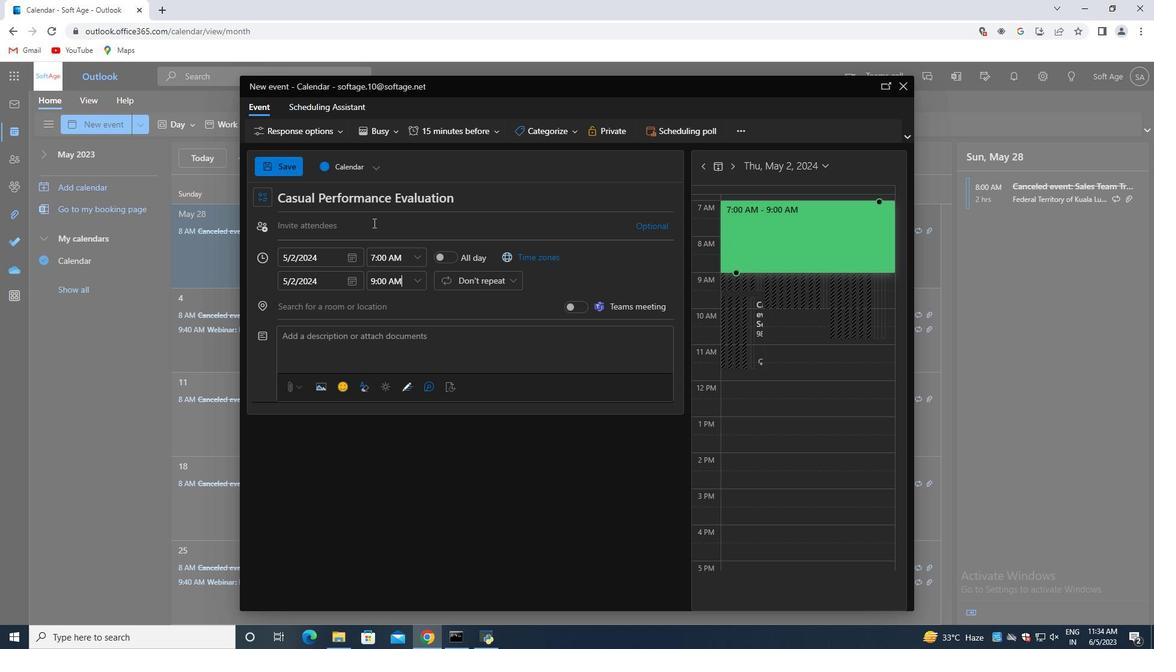 
Action: Key pressed softage.3<Key.shift>@softage.net<Key.enter>softage.4<Key.shift>@softage.net<Key.enter>
Screenshot: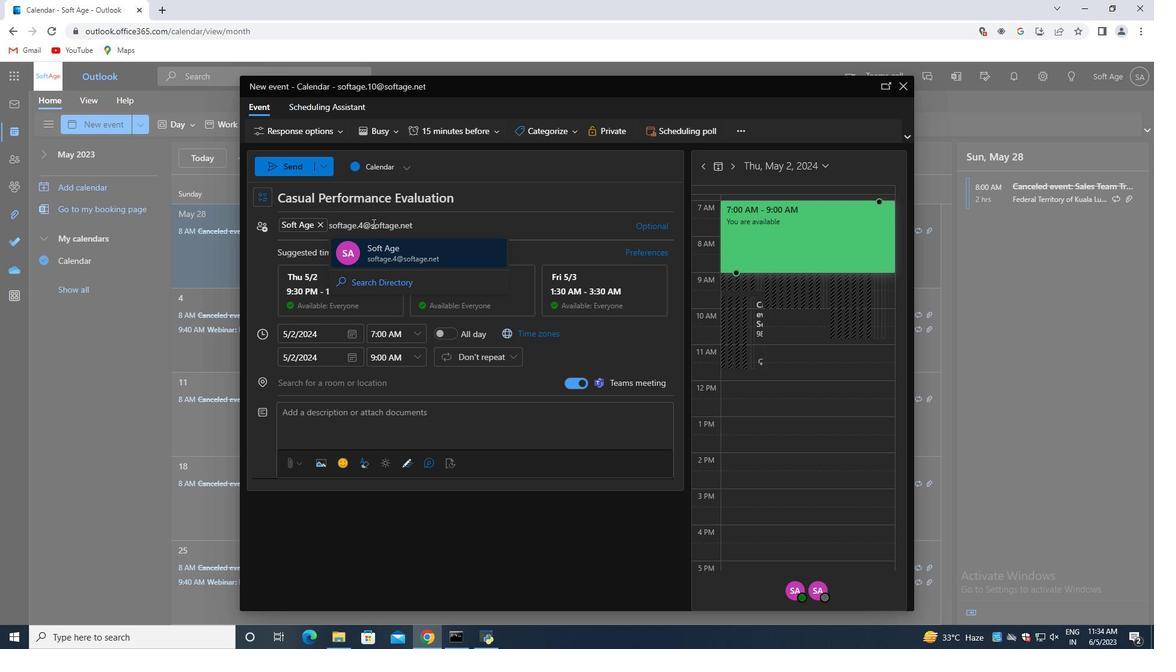 
Action: Mouse moved to (454, 133)
Screenshot: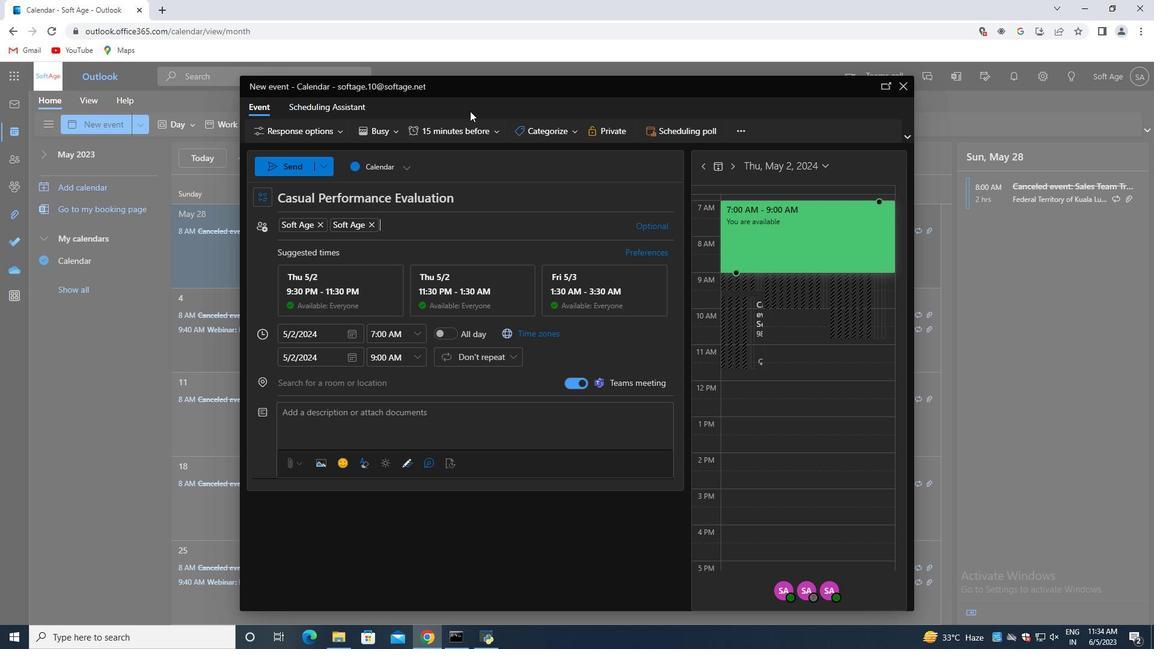 
Action: Mouse pressed left at (454, 133)
Screenshot: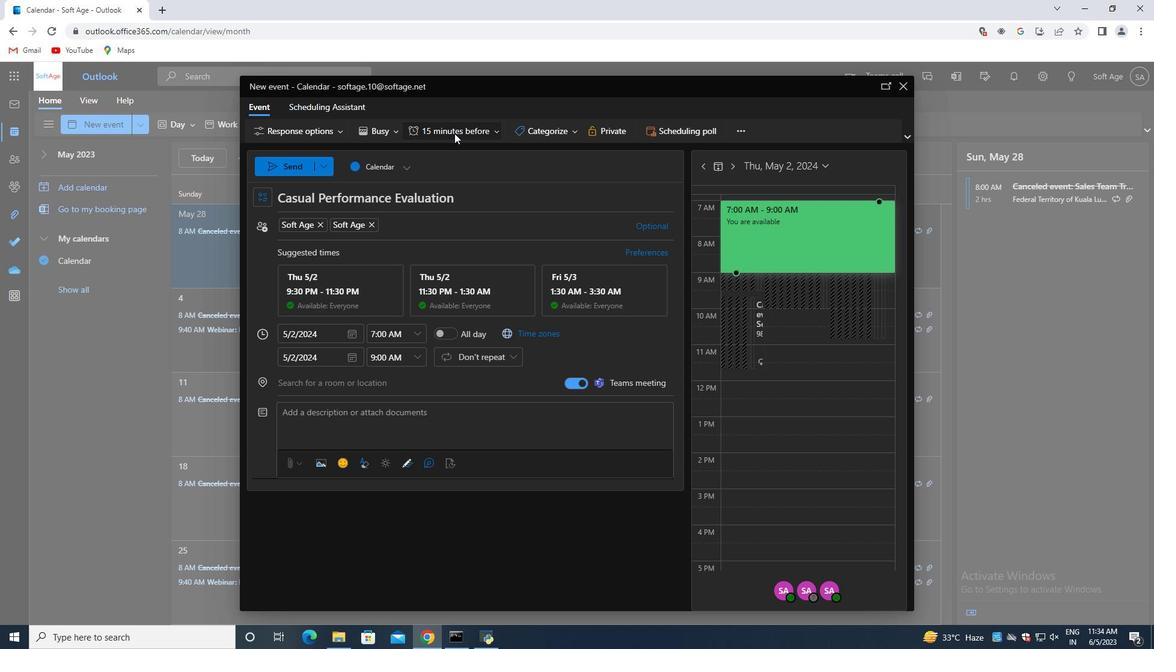 
Action: Mouse moved to (454, 265)
Screenshot: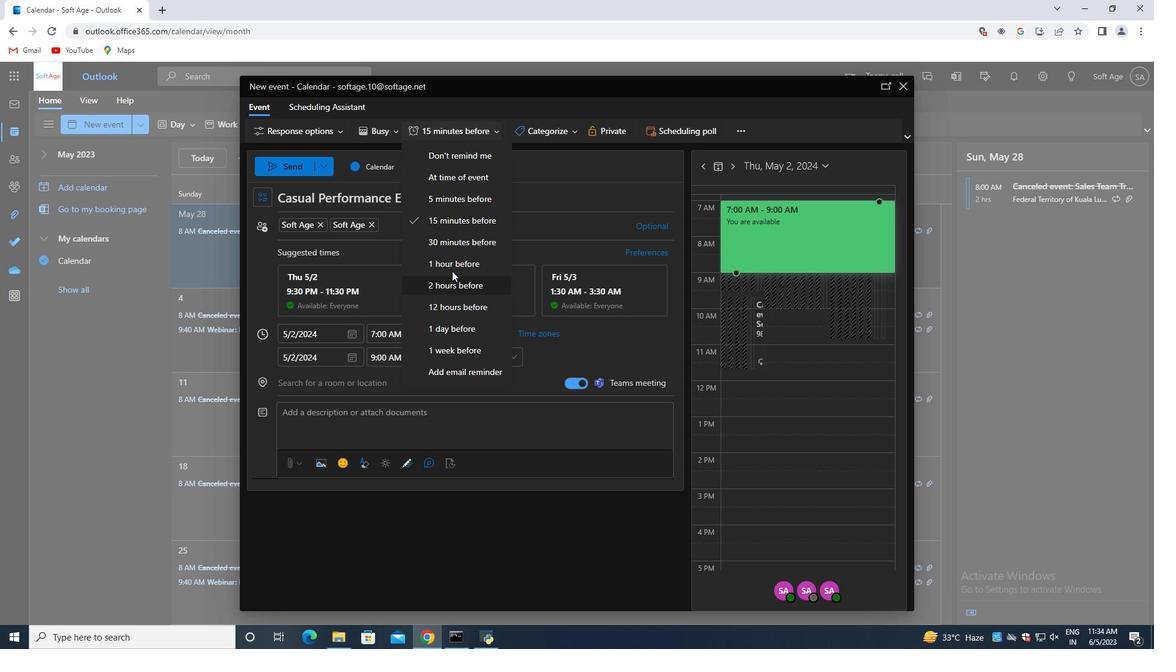 
Action: Mouse pressed left at (454, 265)
Screenshot: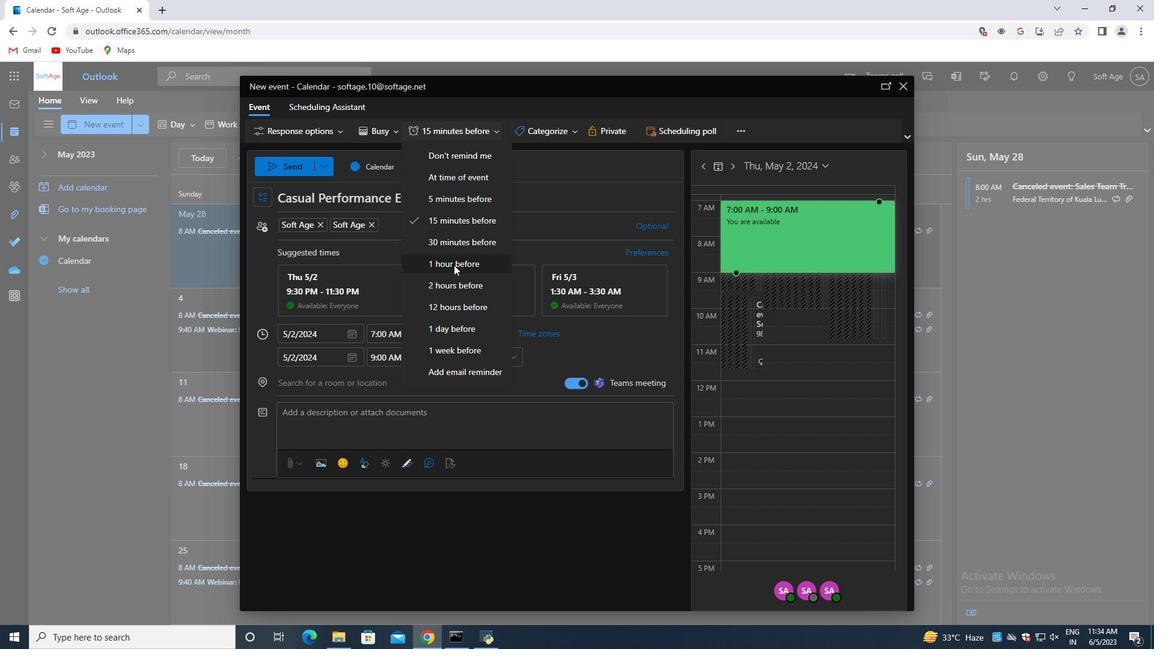 
Action: Mouse moved to (300, 166)
Screenshot: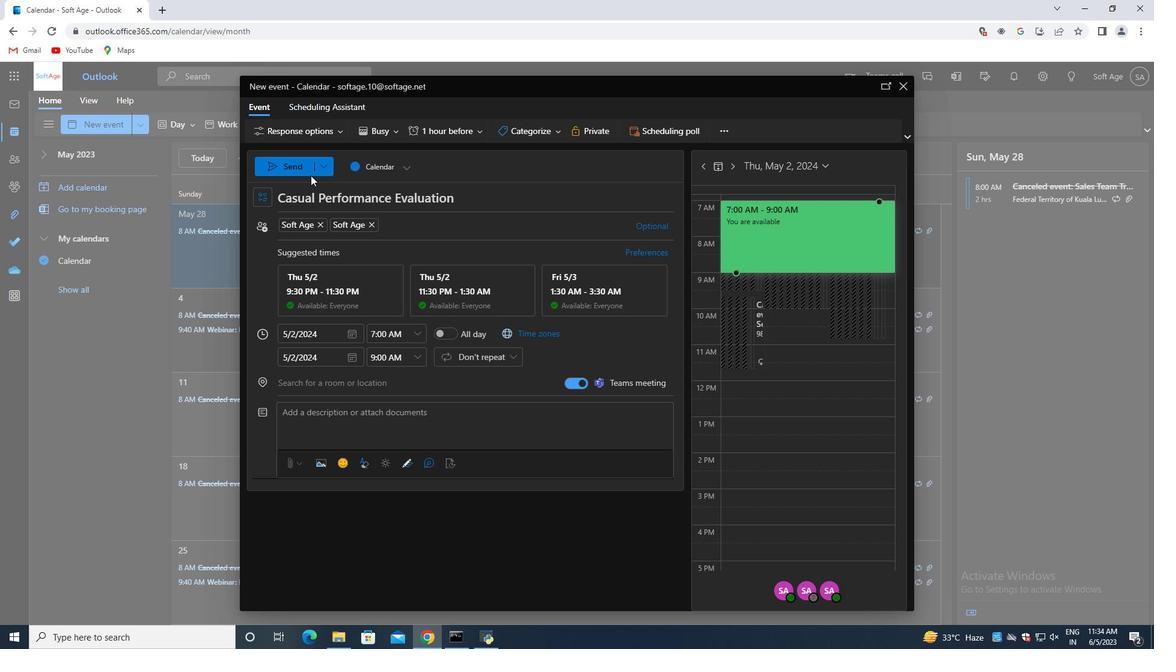 
Action: Mouse pressed left at (300, 166)
Screenshot: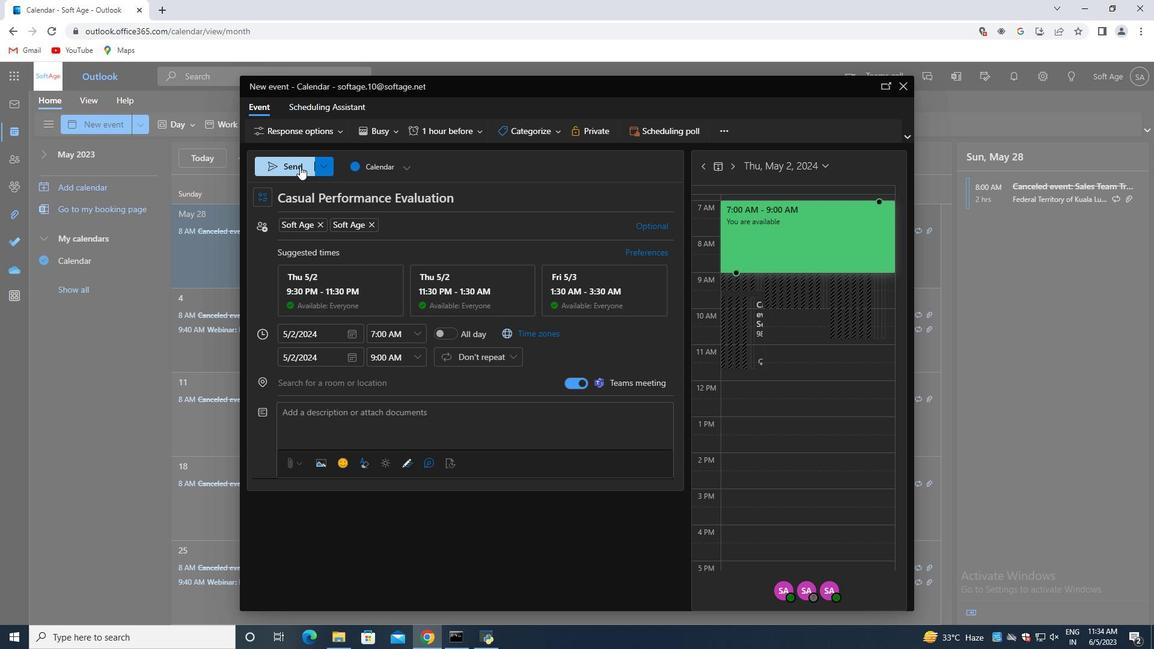 
